 Task: Open Card Podcast Performance Review in Board Product Development to Workspace Creative Agencies and add a team member Softage.3@softage.net, a label Red, a checklist Bartending, an attachment from your onedrive, a color Red and finally, add a card description 'Develop and launch new customer acquisition strategy for emerging markets' and a comment 'This task presents an opportunity to demonstrate our creativity and innovation, thinking outside the box to find new solutions.'. Add a start date 'Jan 07, 1900' with a due date 'Jan 14, 1900'
Action: Mouse moved to (461, 147)
Screenshot: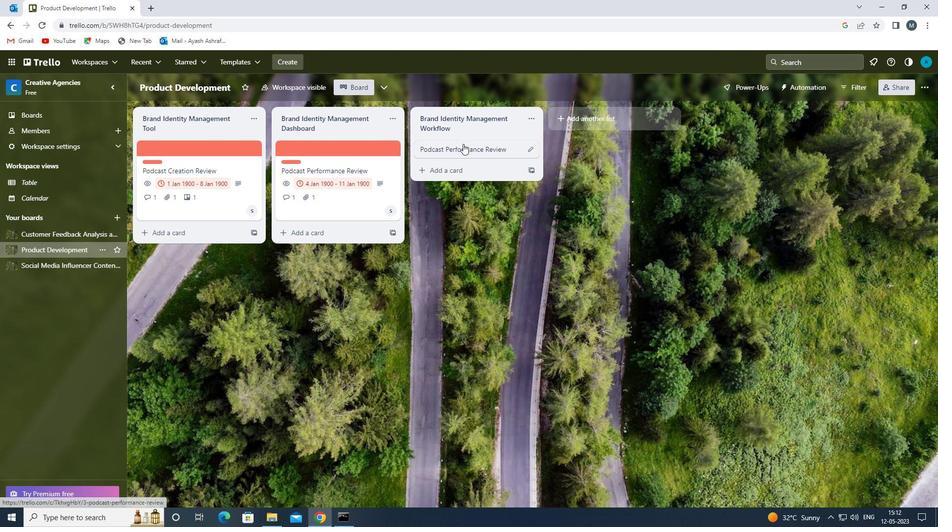 
Action: Mouse pressed left at (461, 147)
Screenshot: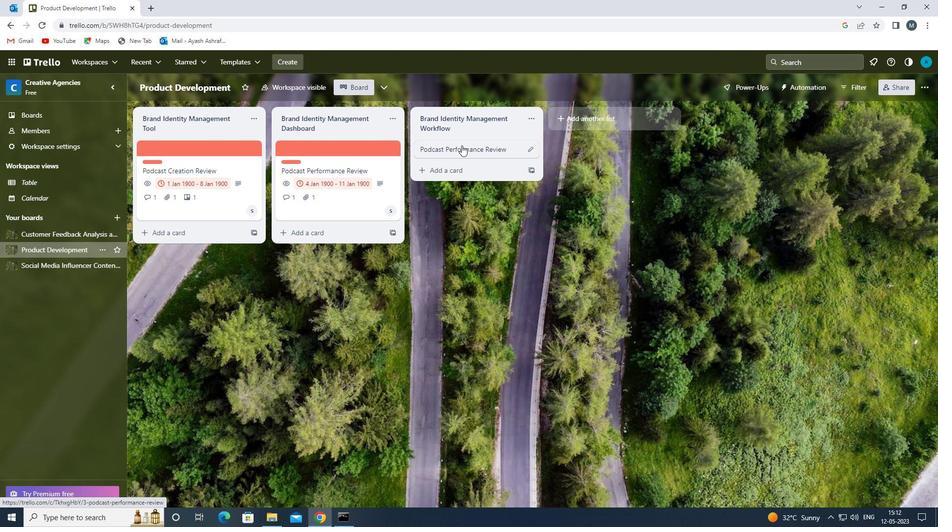 
Action: Mouse moved to (599, 171)
Screenshot: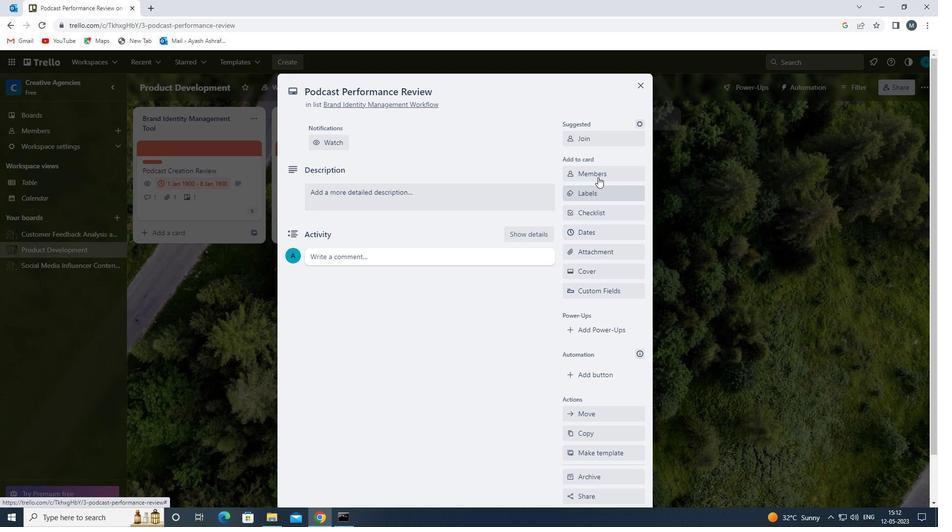 
Action: Mouse pressed left at (599, 171)
Screenshot: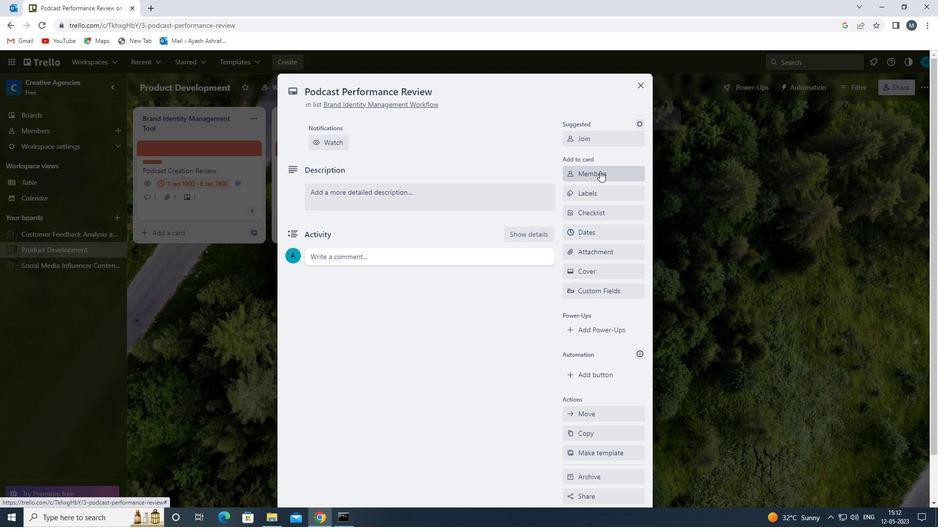 
Action: Mouse moved to (610, 221)
Screenshot: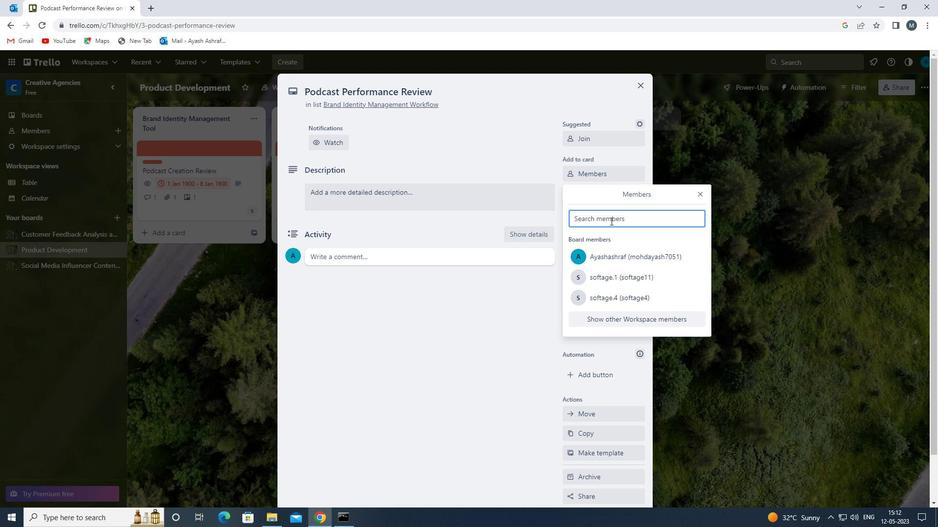 
Action: Key pressed s
Screenshot: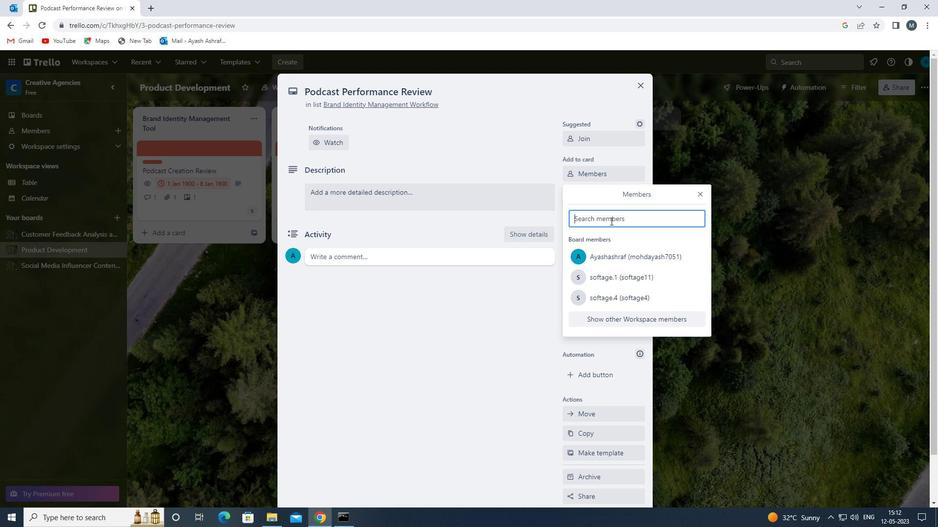 
Action: Mouse moved to (627, 341)
Screenshot: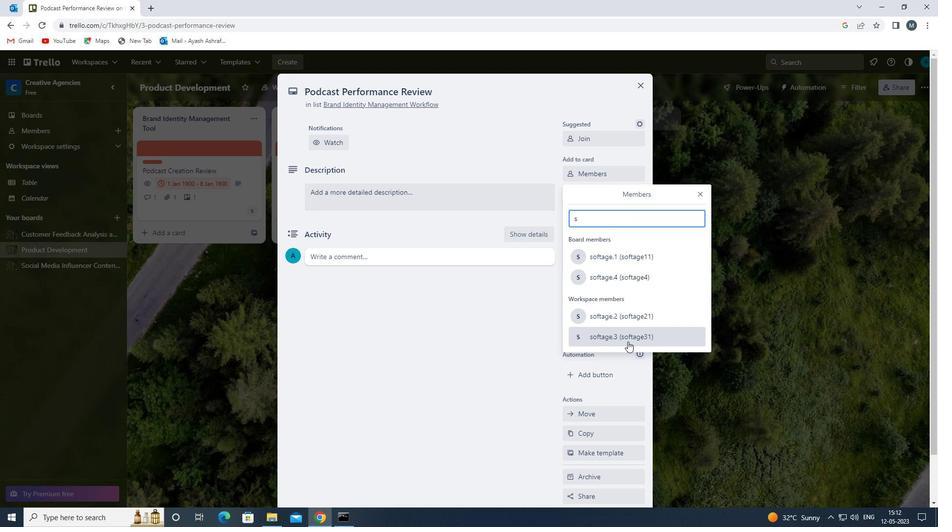 
Action: Mouse pressed left at (627, 341)
Screenshot: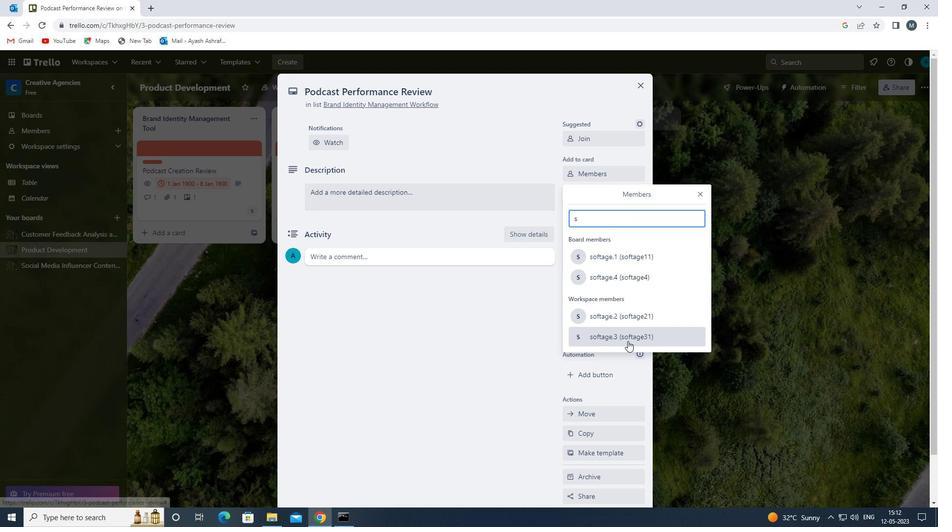 
Action: Mouse moved to (702, 194)
Screenshot: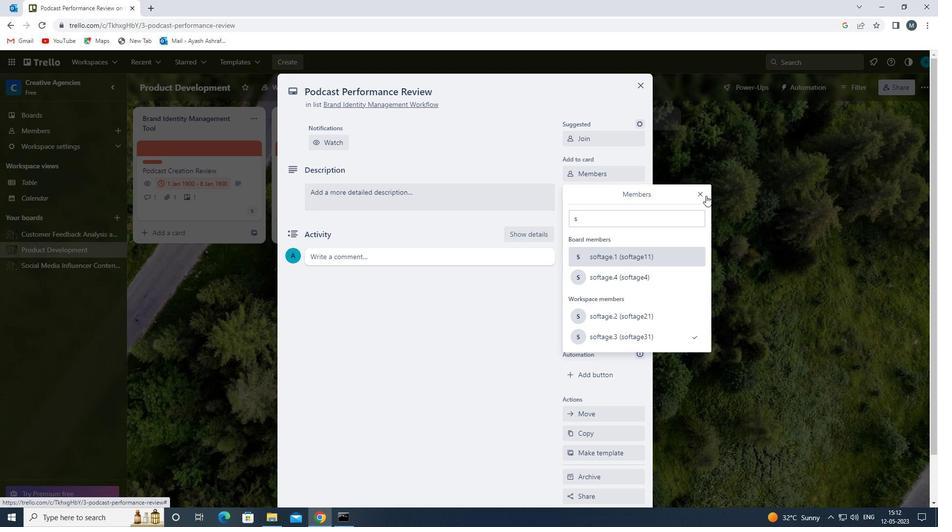 
Action: Mouse pressed left at (702, 194)
Screenshot: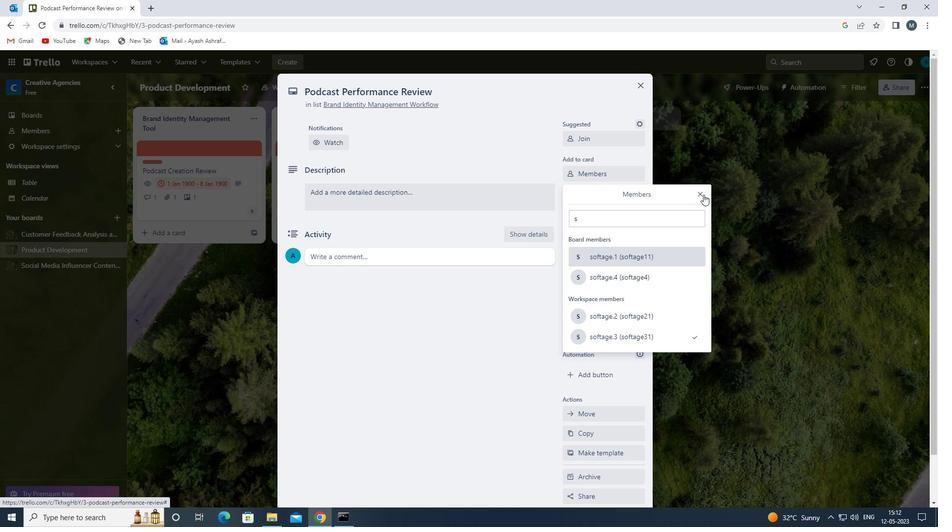 
Action: Mouse moved to (602, 193)
Screenshot: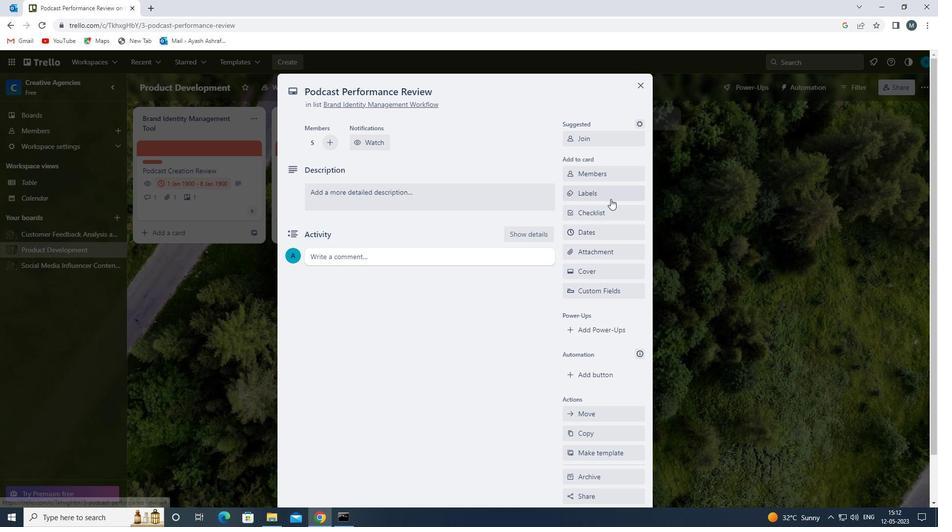 
Action: Mouse pressed left at (602, 193)
Screenshot: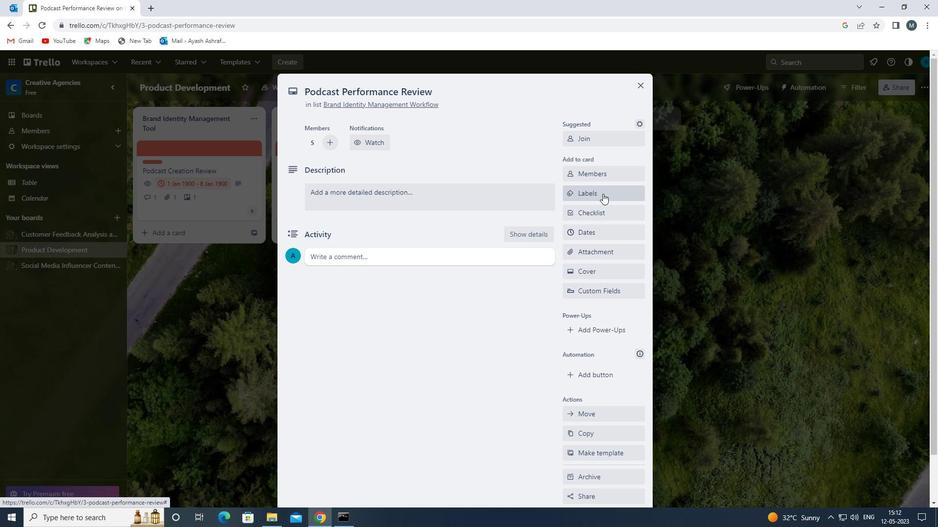 
Action: Mouse moved to (614, 328)
Screenshot: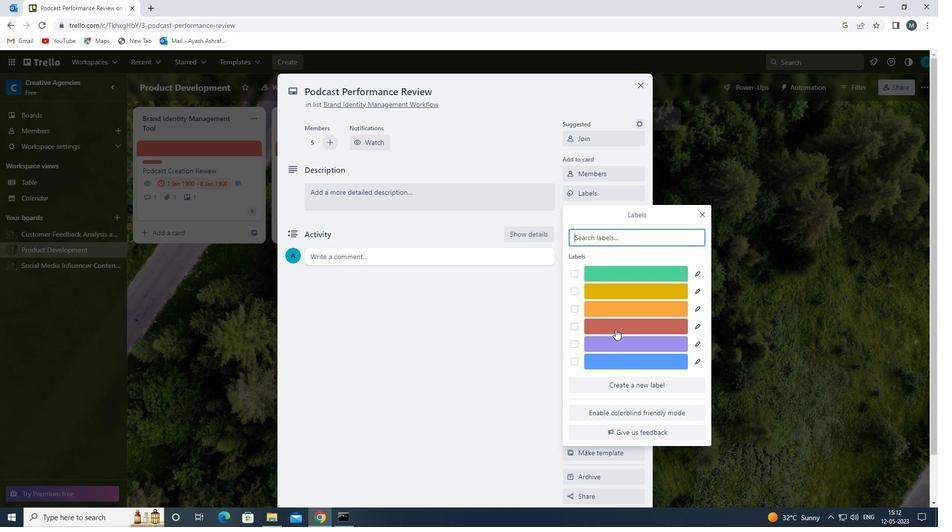 
Action: Mouse pressed left at (614, 328)
Screenshot: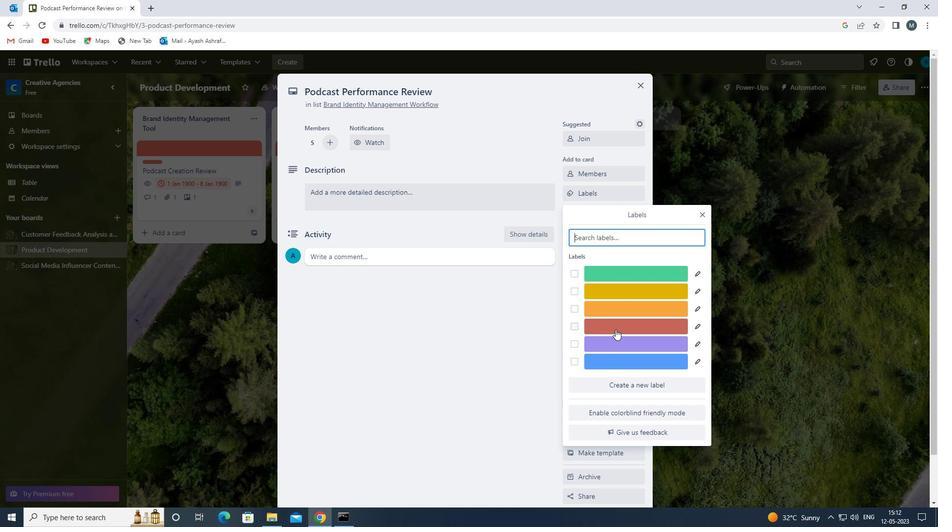 
Action: Mouse moved to (701, 216)
Screenshot: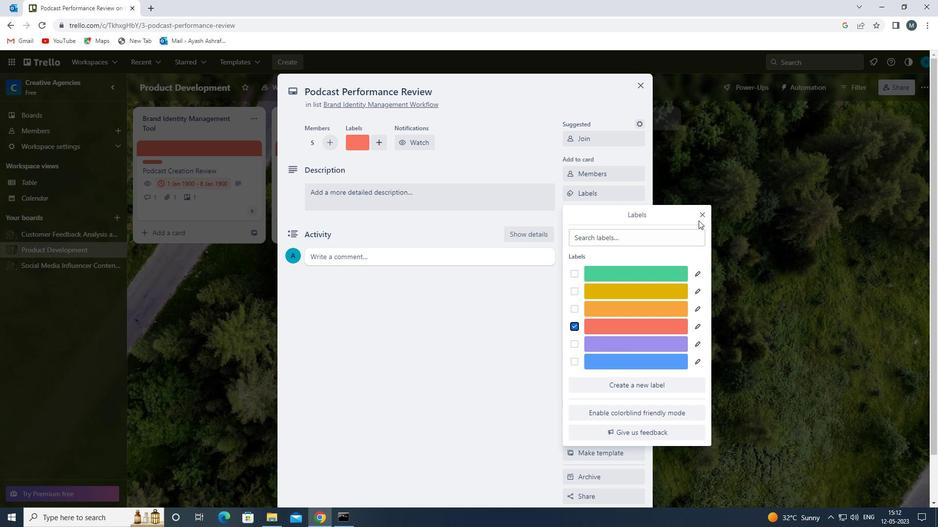 
Action: Mouse pressed left at (701, 216)
Screenshot: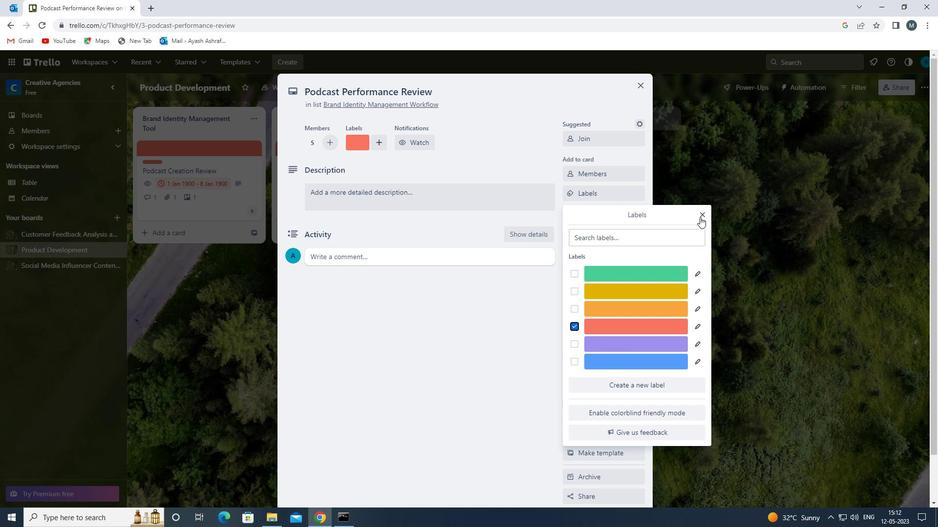 
Action: Mouse moved to (596, 214)
Screenshot: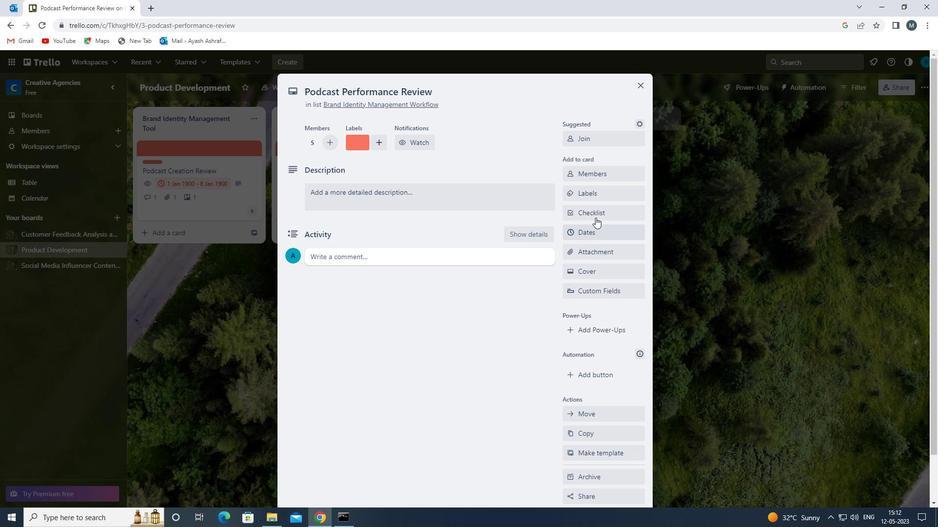 
Action: Mouse pressed left at (596, 214)
Screenshot: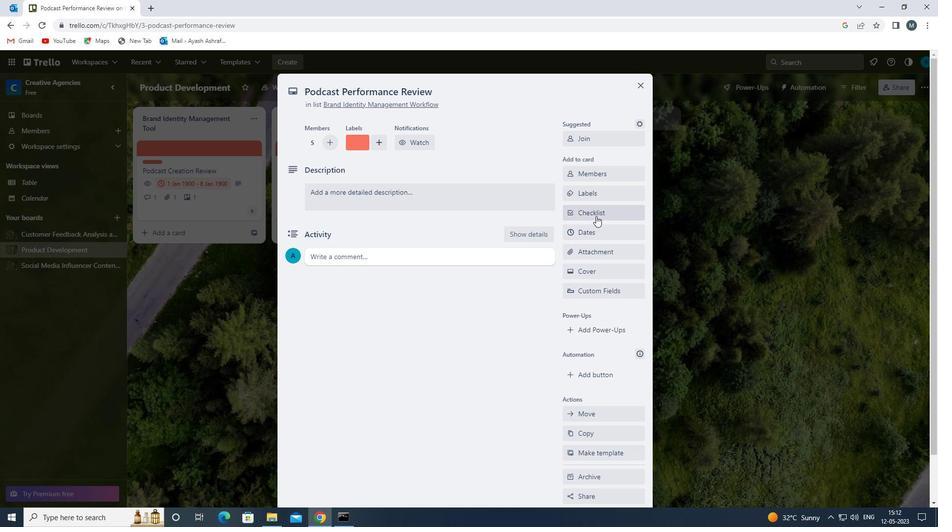 
Action: Mouse moved to (625, 285)
Screenshot: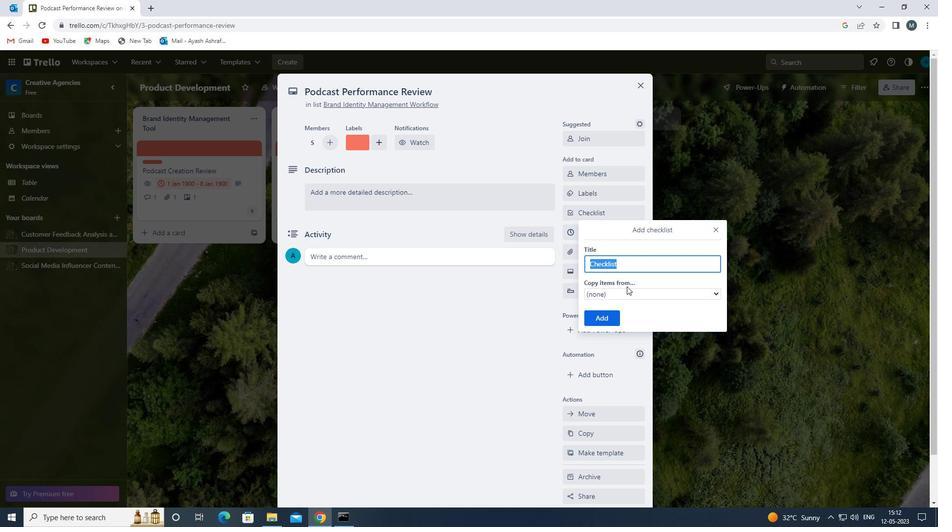 
Action: Key pressed b
Screenshot: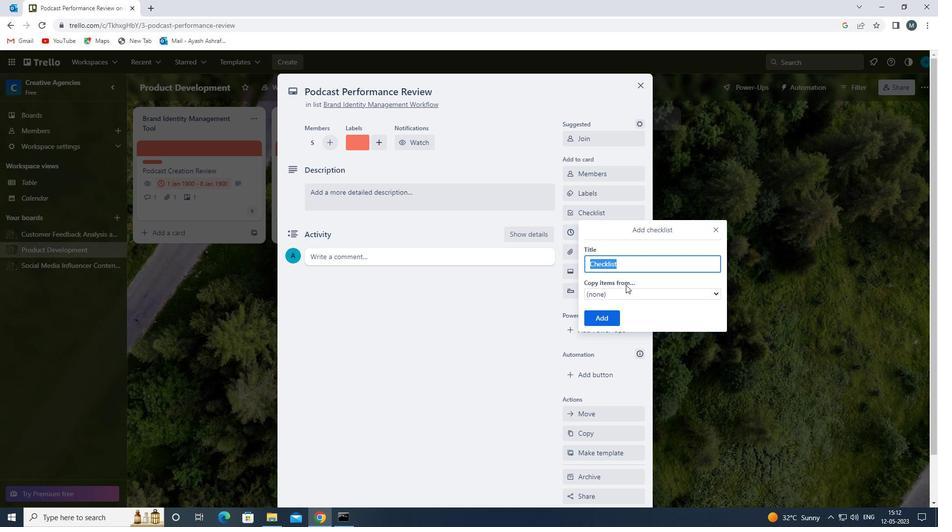 
Action: Mouse moved to (641, 304)
Screenshot: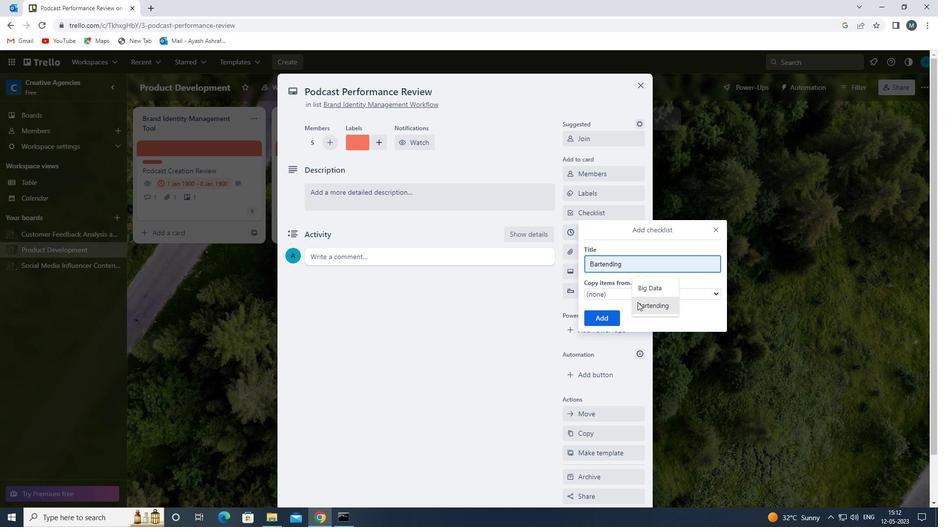 
Action: Mouse pressed left at (641, 304)
Screenshot: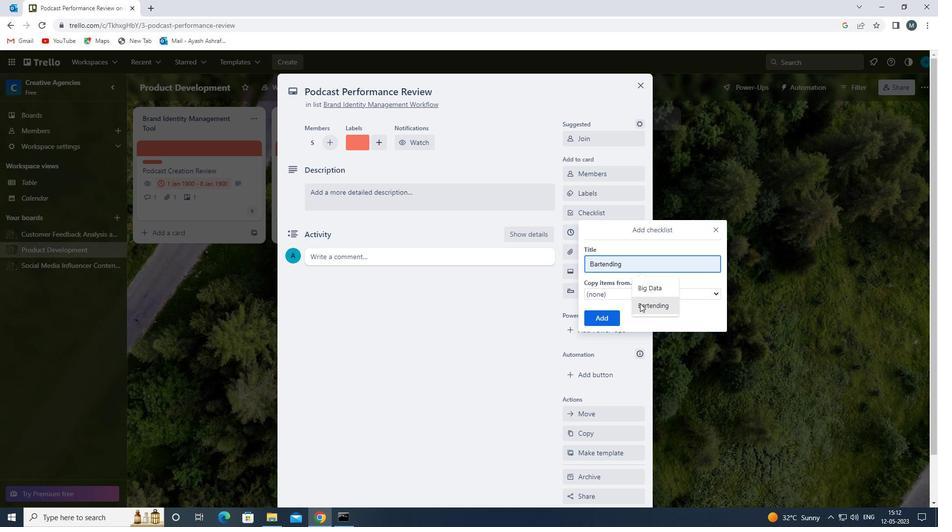 
Action: Mouse moved to (606, 317)
Screenshot: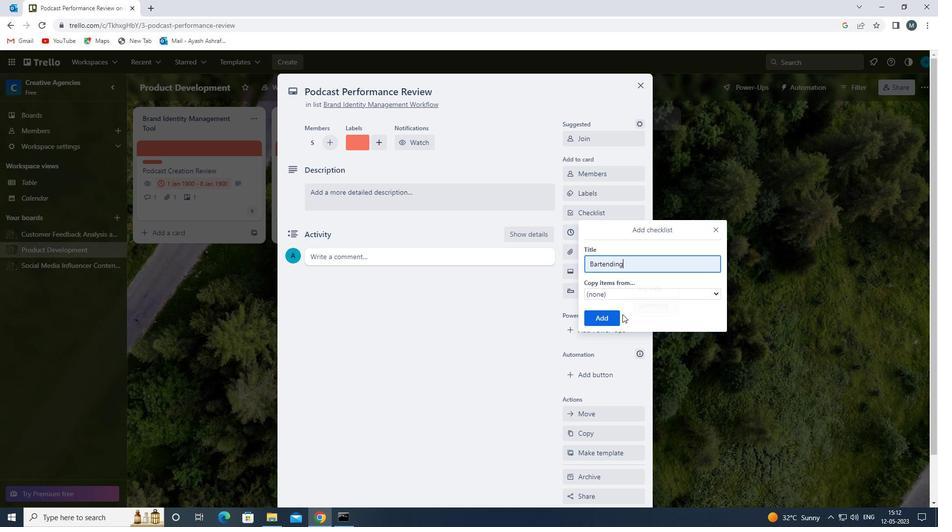 
Action: Mouse pressed left at (606, 317)
Screenshot: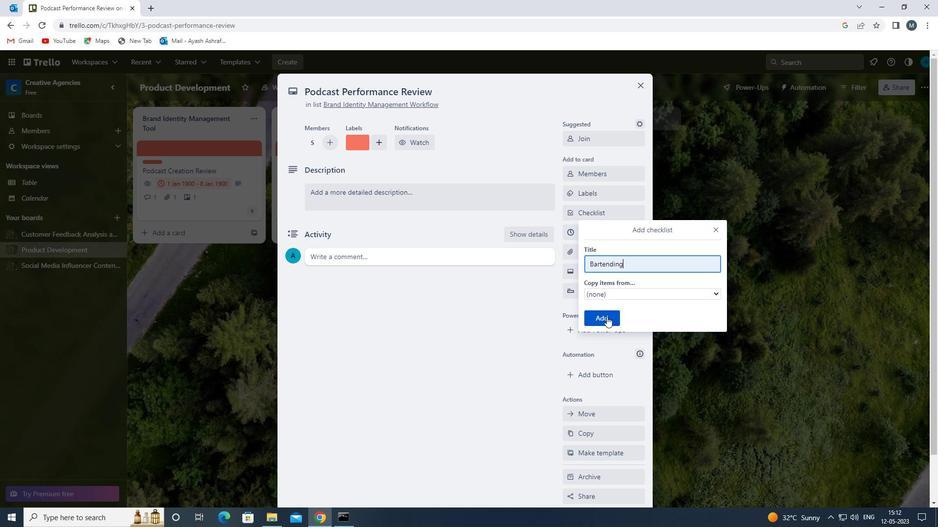 
Action: Mouse moved to (609, 256)
Screenshot: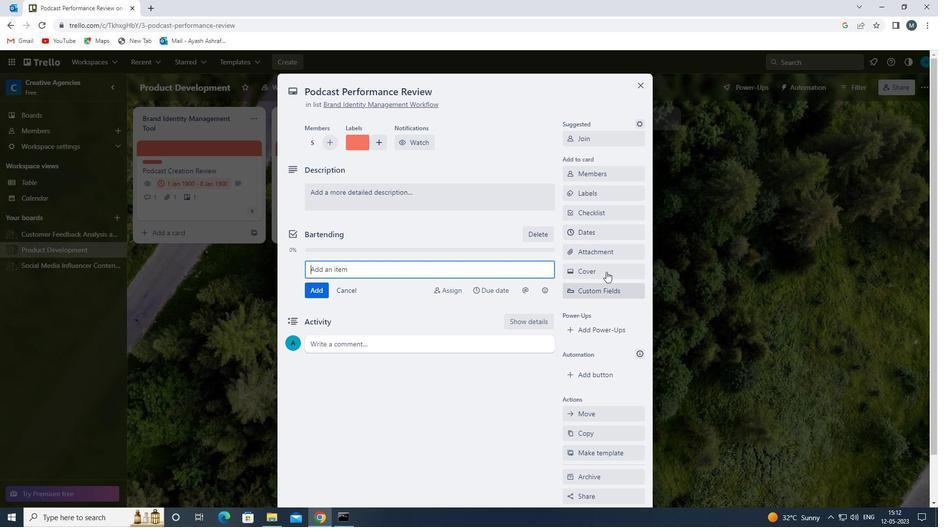 
Action: Mouse pressed left at (609, 256)
Screenshot: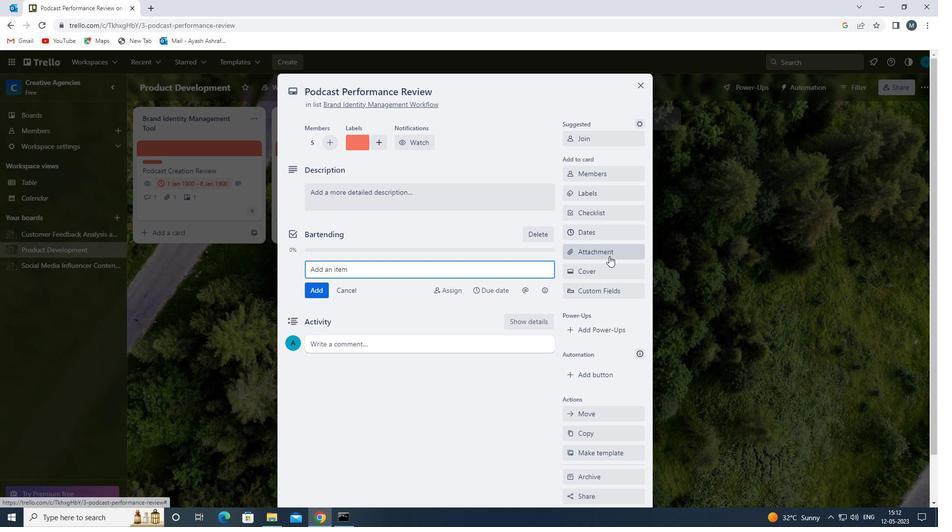 
Action: Mouse moved to (600, 371)
Screenshot: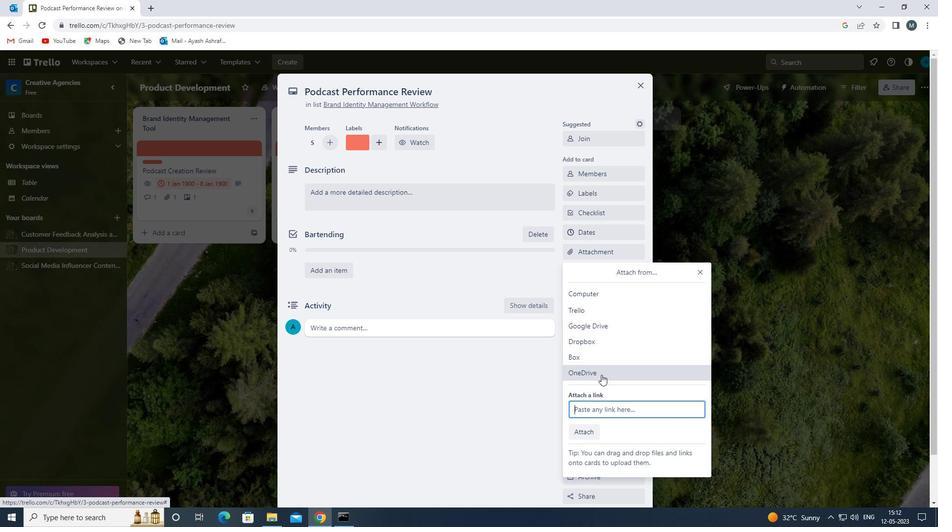 
Action: Mouse pressed left at (600, 371)
Screenshot: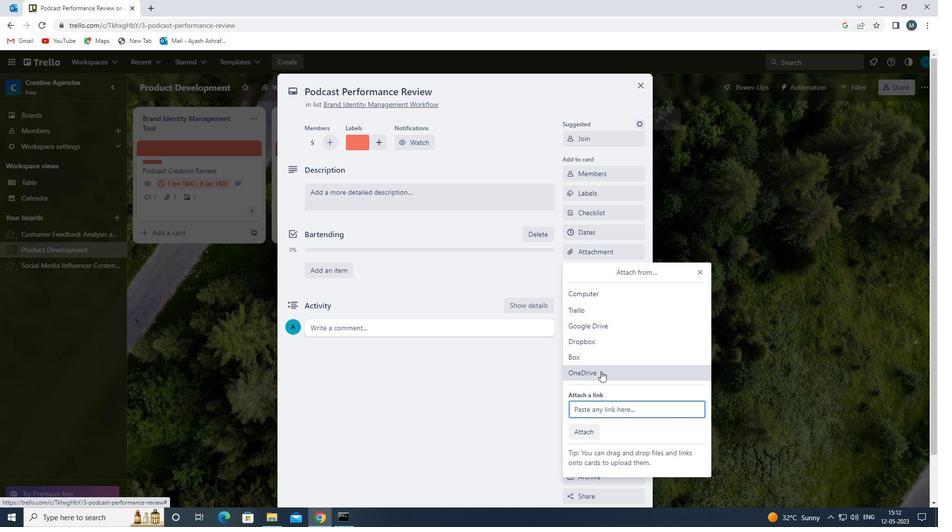 
Action: Mouse moved to (376, 196)
Screenshot: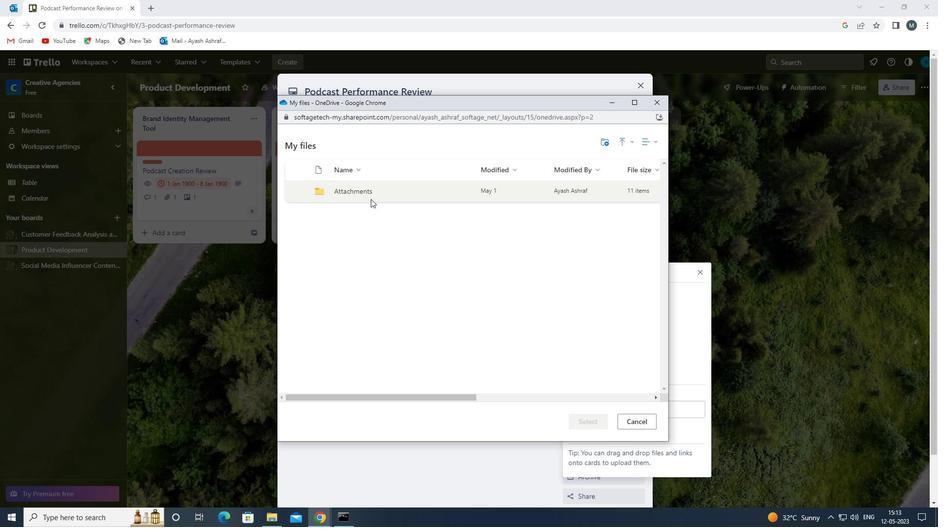 
Action: Mouse pressed left at (376, 196)
Screenshot: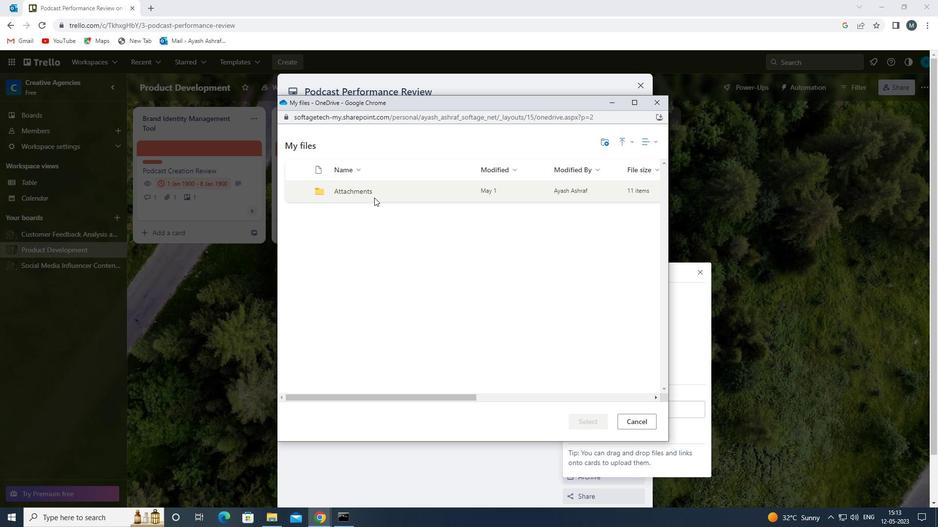 
Action: Mouse moved to (377, 196)
Screenshot: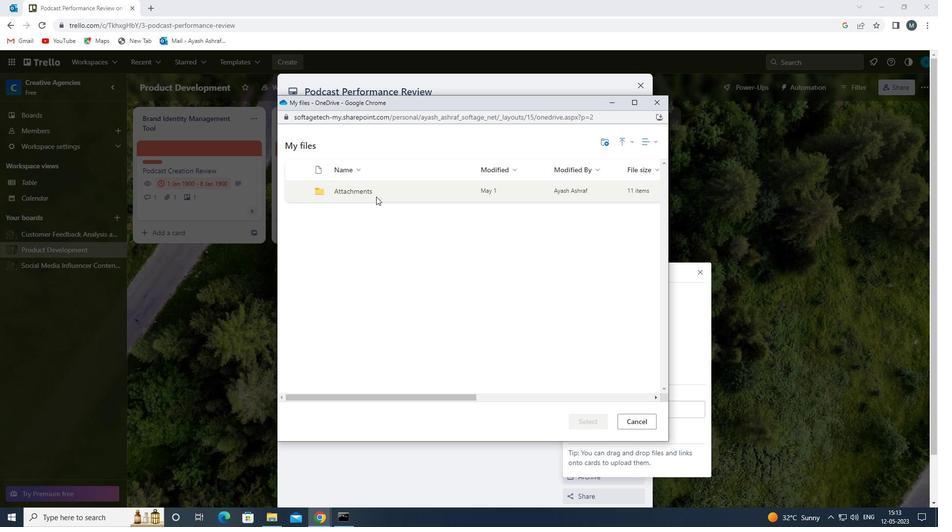 
Action: Mouse pressed left at (377, 196)
Screenshot: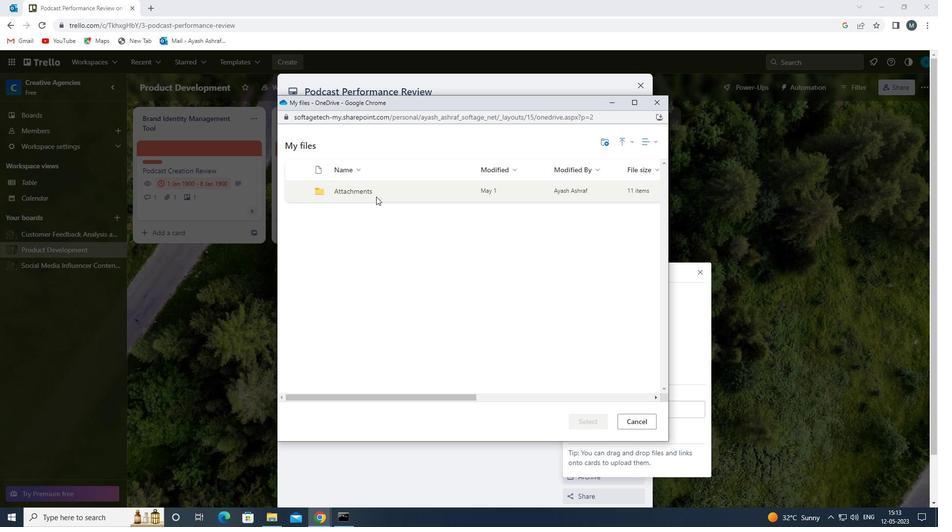 
Action: Mouse moved to (425, 275)
Screenshot: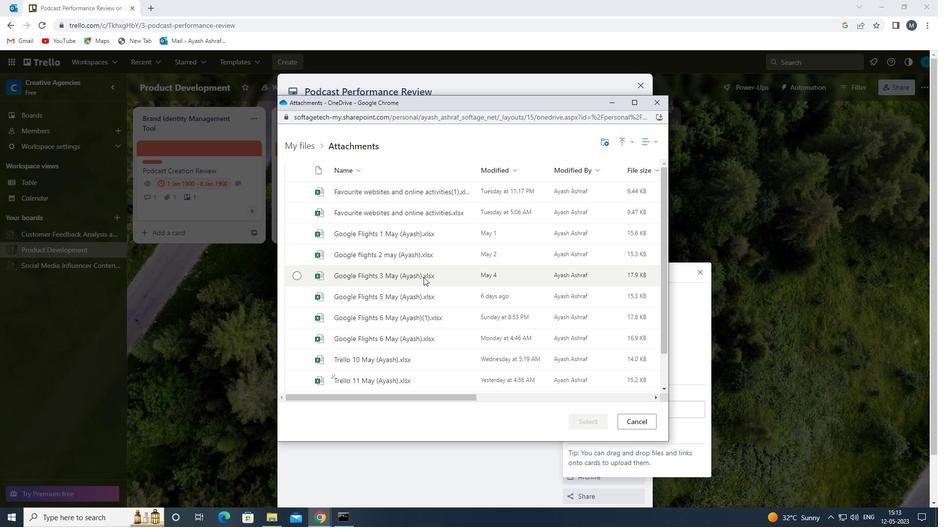 
Action: Mouse pressed left at (425, 275)
Screenshot: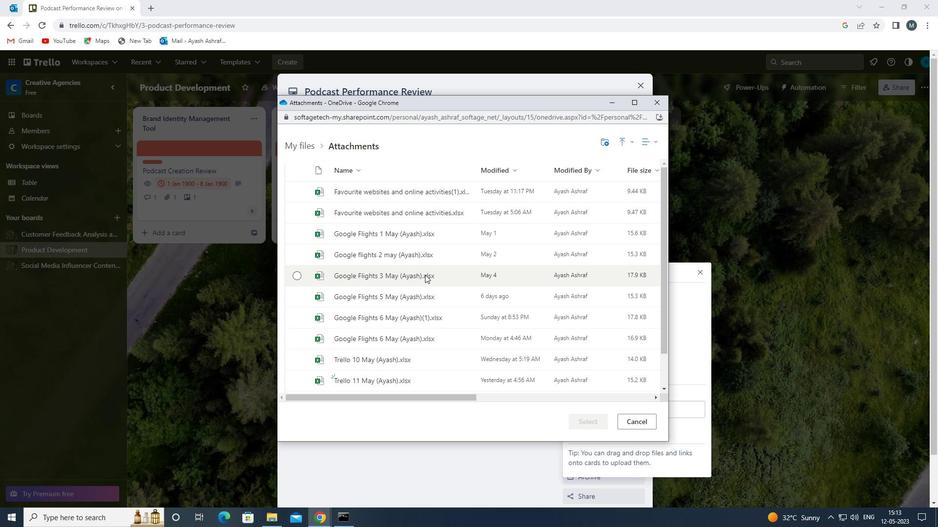 
Action: Mouse moved to (593, 418)
Screenshot: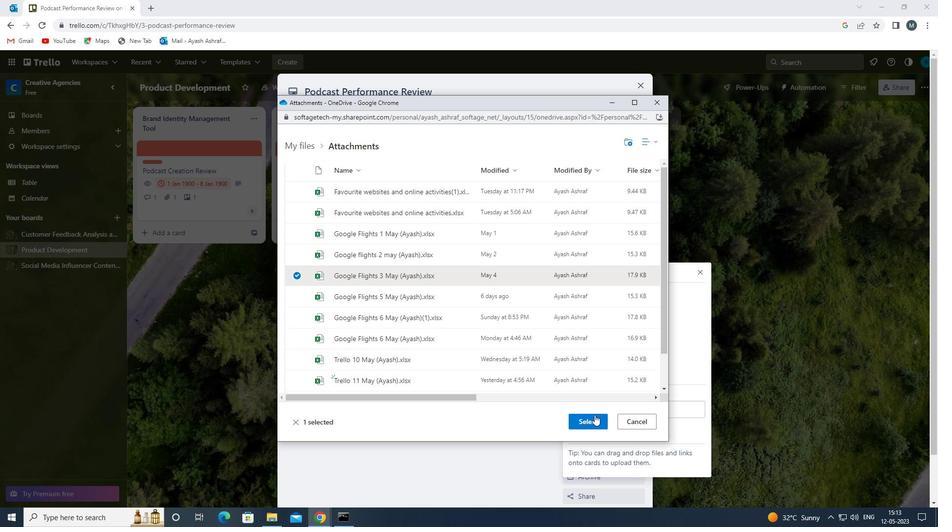 
Action: Mouse pressed left at (593, 418)
Screenshot: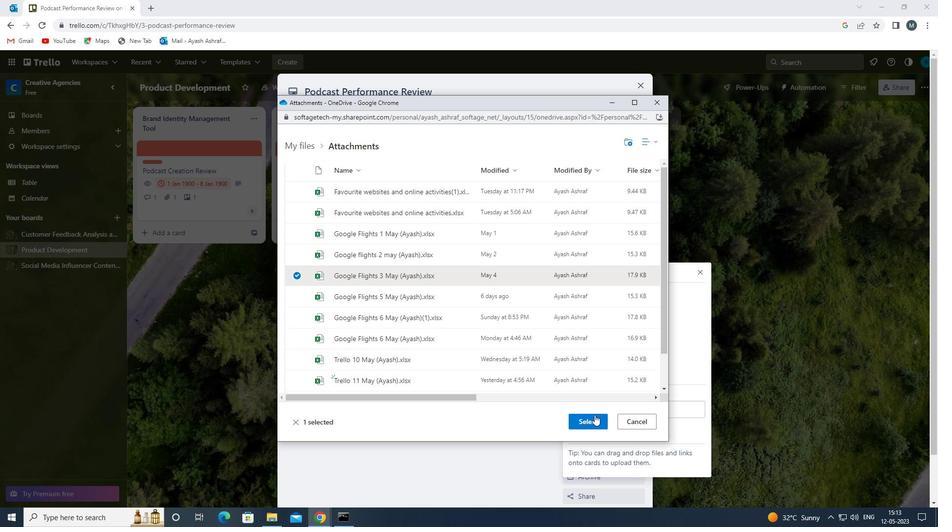 
Action: Mouse moved to (596, 269)
Screenshot: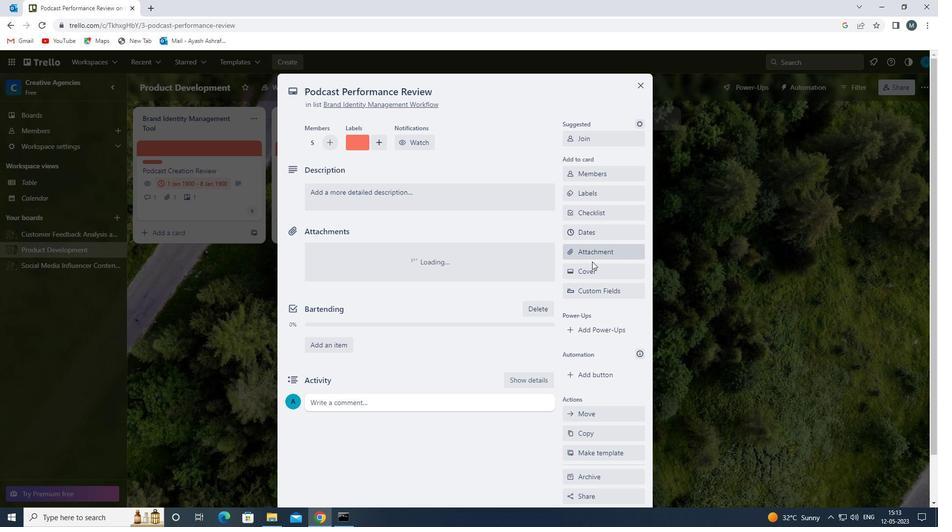 
Action: Mouse pressed left at (596, 269)
Screenshot: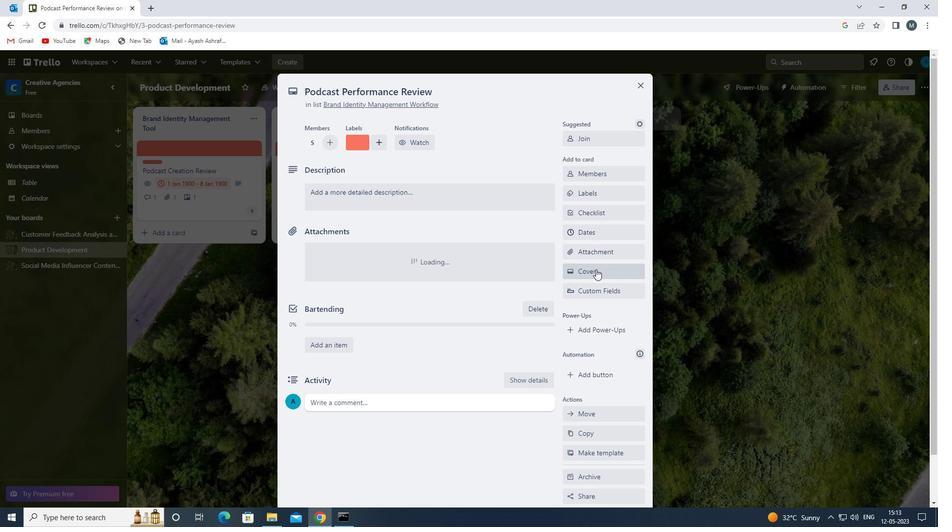
Action: Mouse moved to (671, 312)
Screenshot: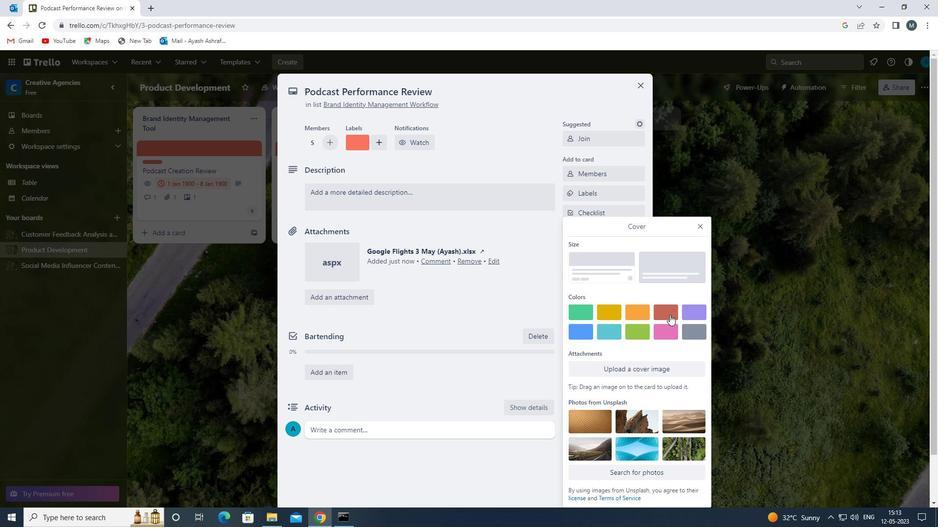 
Action: Mouse pressed left at (671, 312)
Screenshot: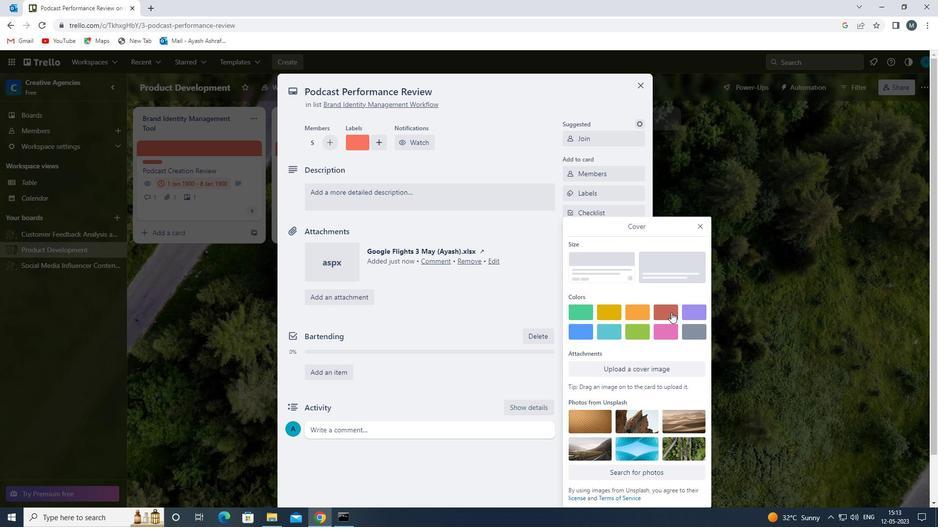 
Action: Mouse moved to (702, 208)
Screenshot: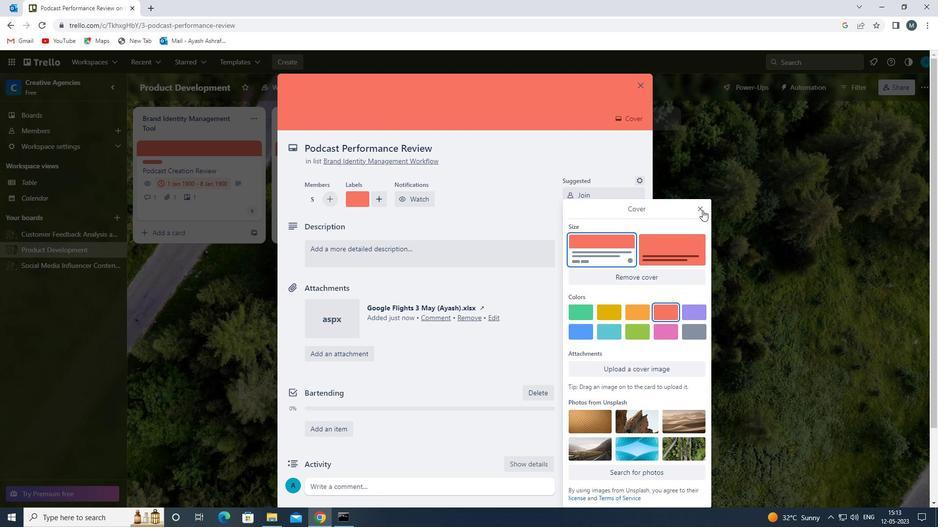 
Action: Mouse pressed left at (702, 208)
Screenshot: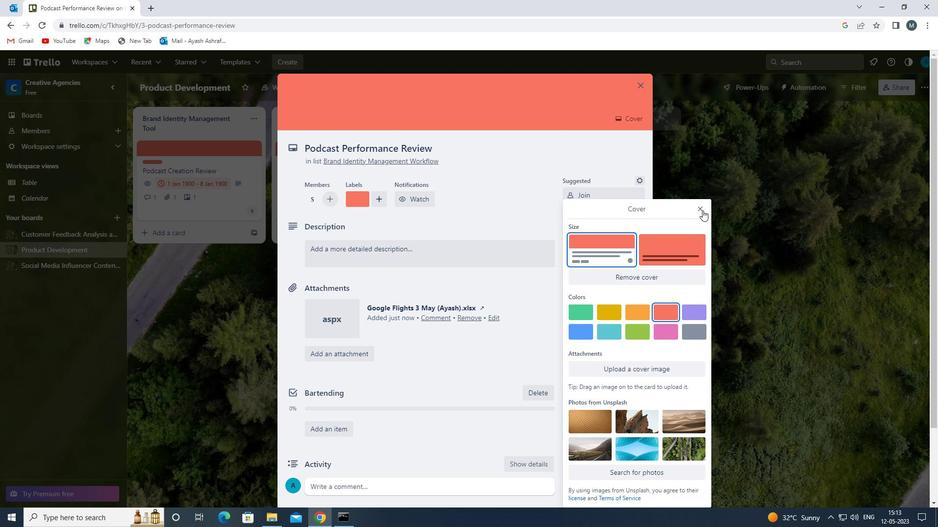 
Action: Mouse moved to (335, 248)
Screenshot: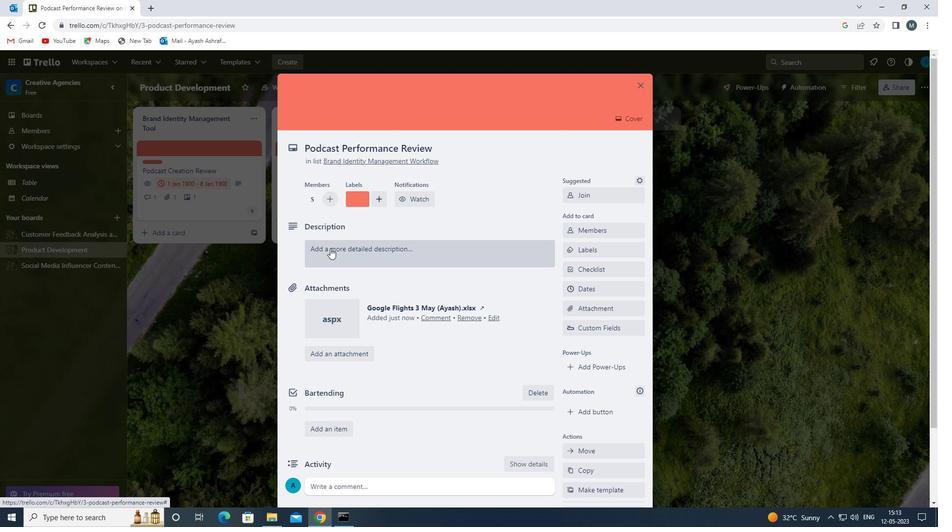 
Action: Mouse pressed left at (335, 248)
Screenshot: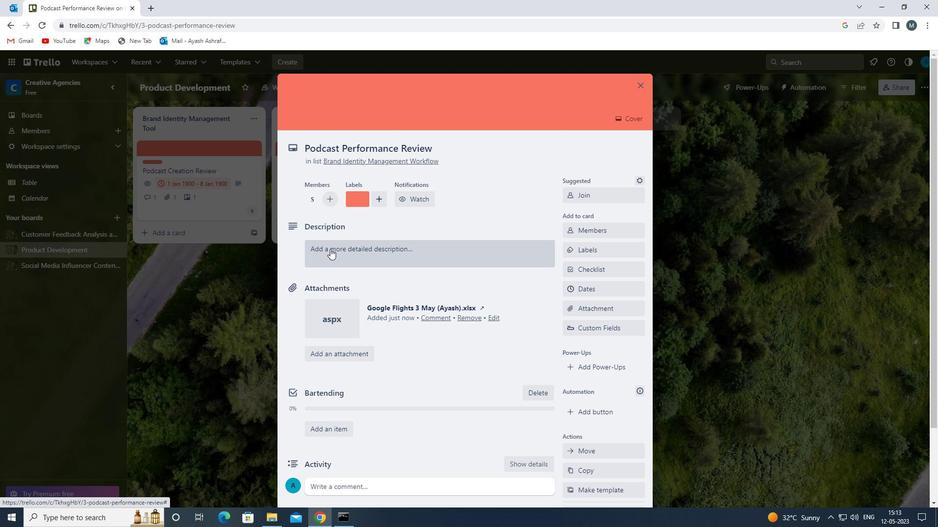 
Action: Mouse moved to (357, 281)
Screenshot: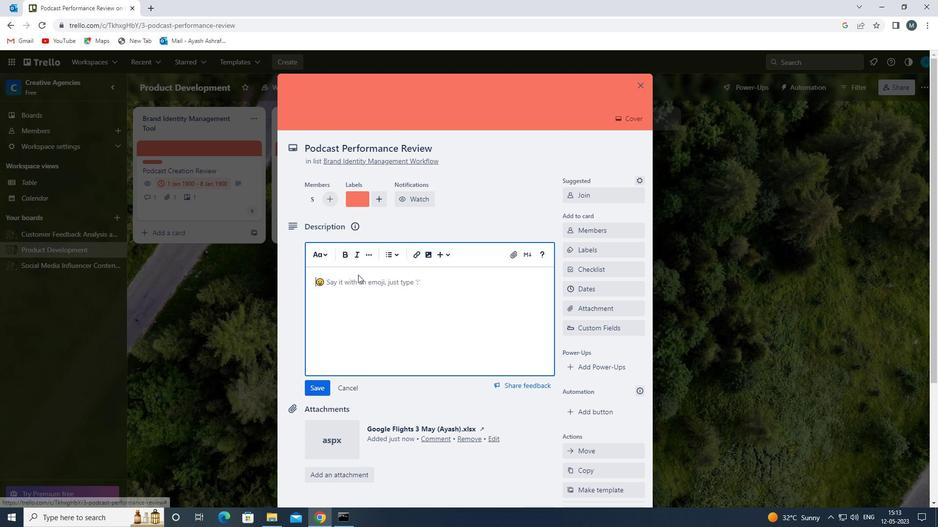 
Action: Mouse pressed left at (357, 281)
Screenshot: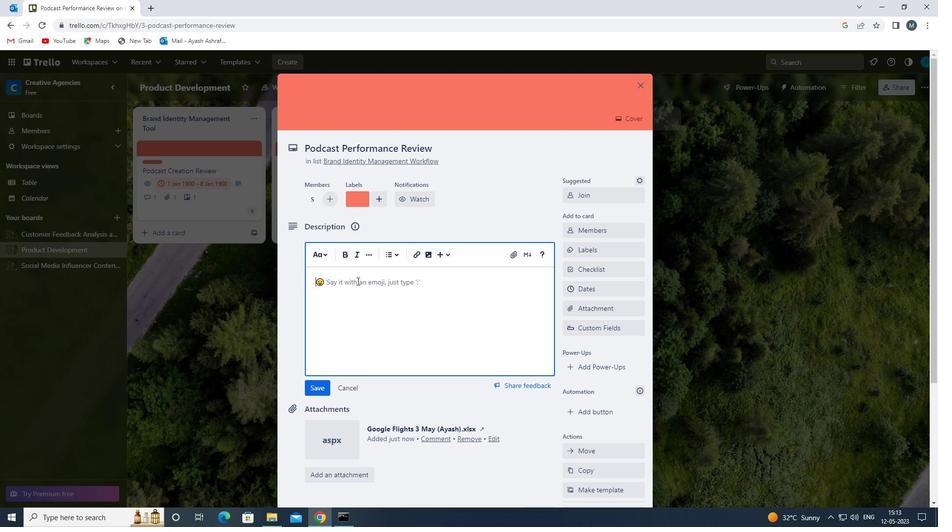 
Action: Mouse moved to (356, 281)
Screenshot: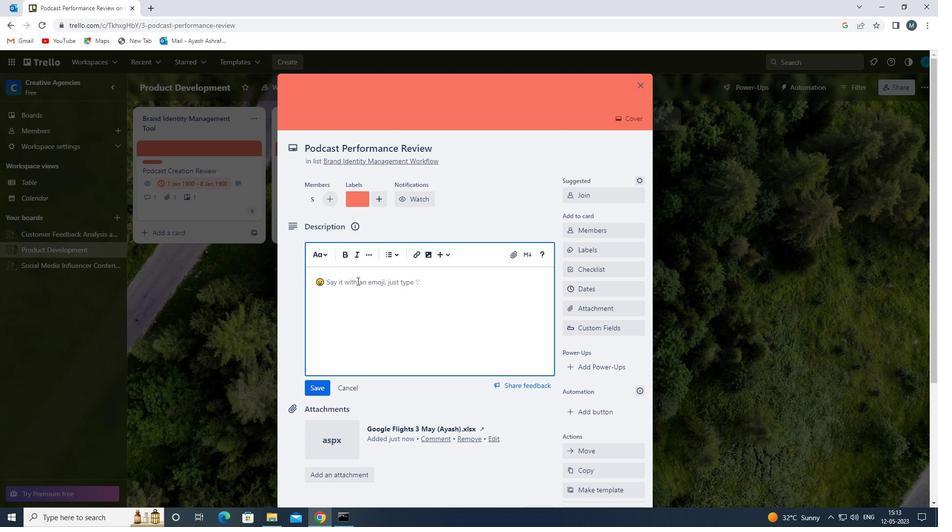 
Action: Key pressed <Key.shift>DEVELOP<Key.space>AND<Key.space>LAUCH<Key.space>NEW<Key.space>CUSTOMER<Key.space>ACQUISITION<Key.space>
Screenshot: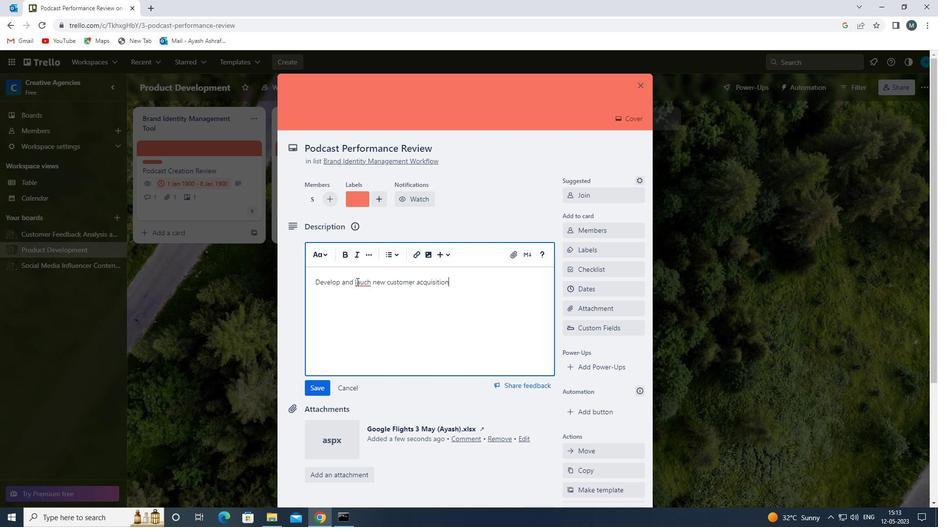 
Action: Mouse moved to (362, 282)
Screenshot: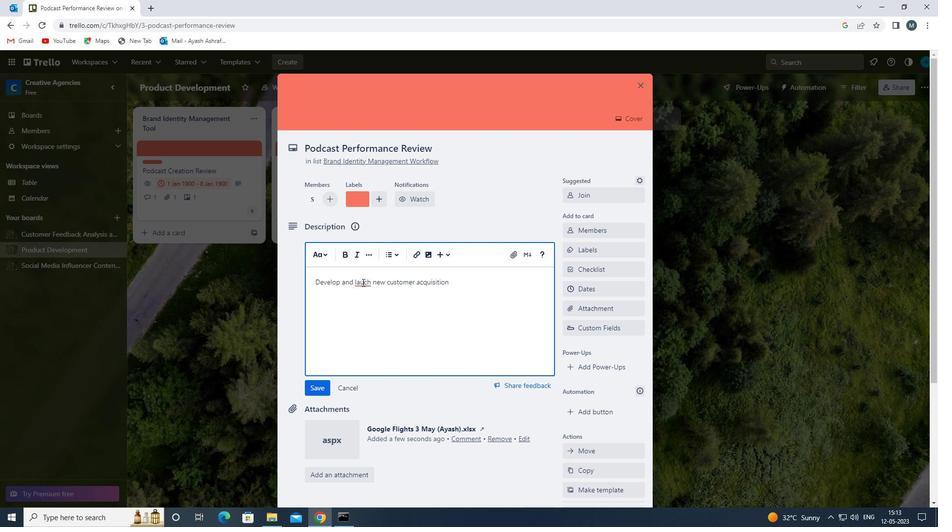 
Action: Mouse pressed left at (362, 282)
Screenshot: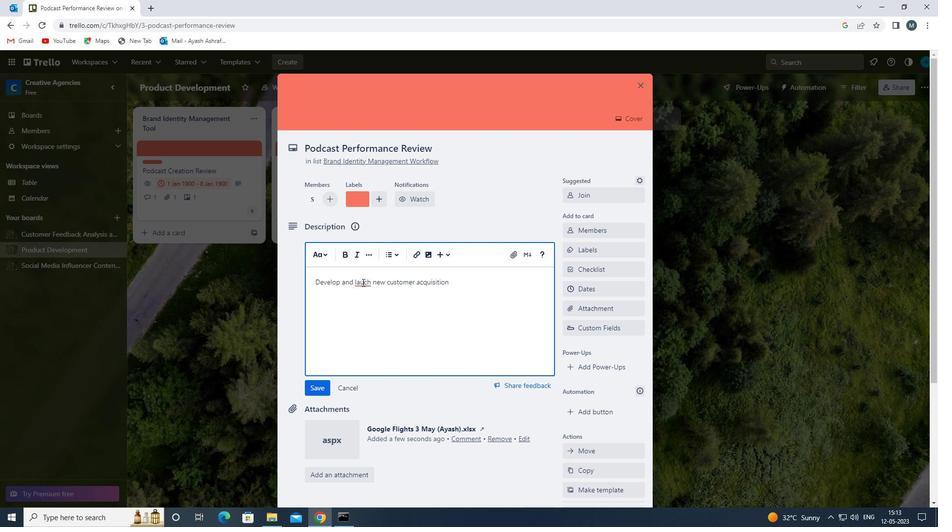 
Action: Mouse moved to (366, 293)
Screenshot: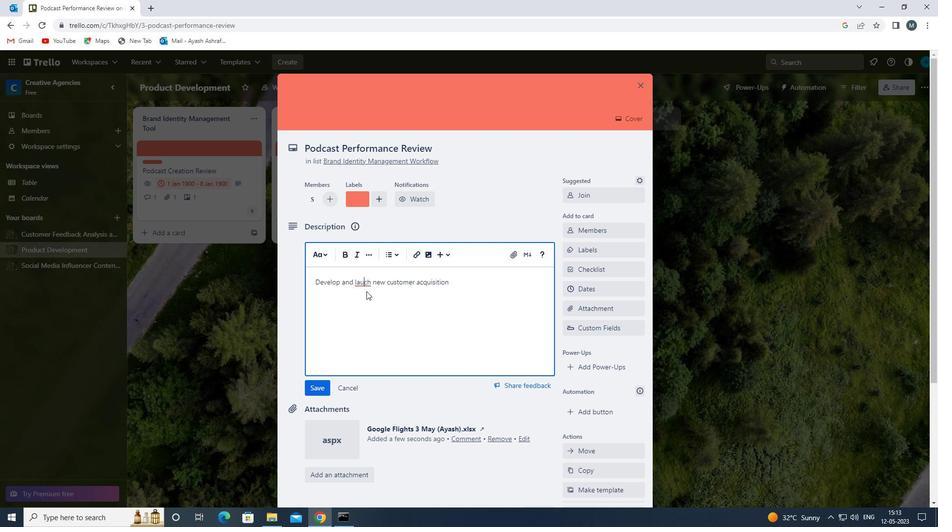 
Action: Key pressed N
Screenshot: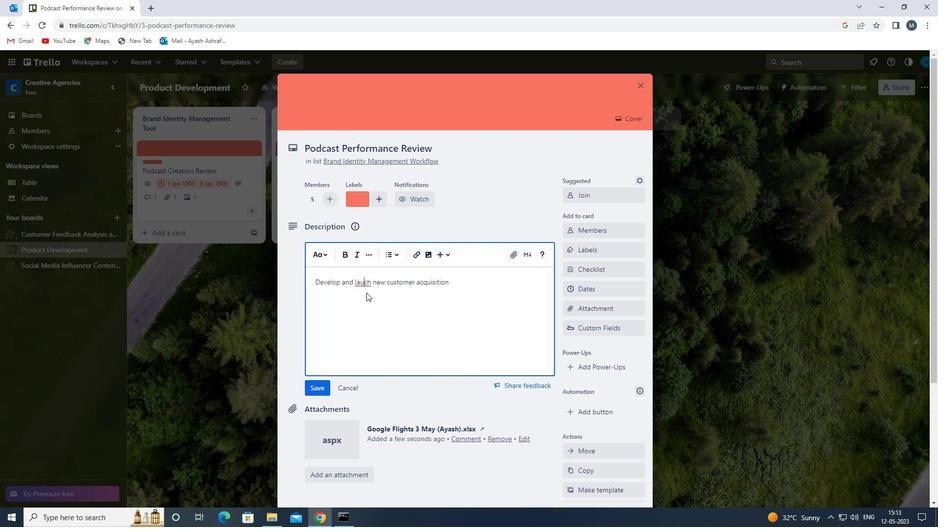 
Action: Mouse moved to (467, 282)
Screenshot: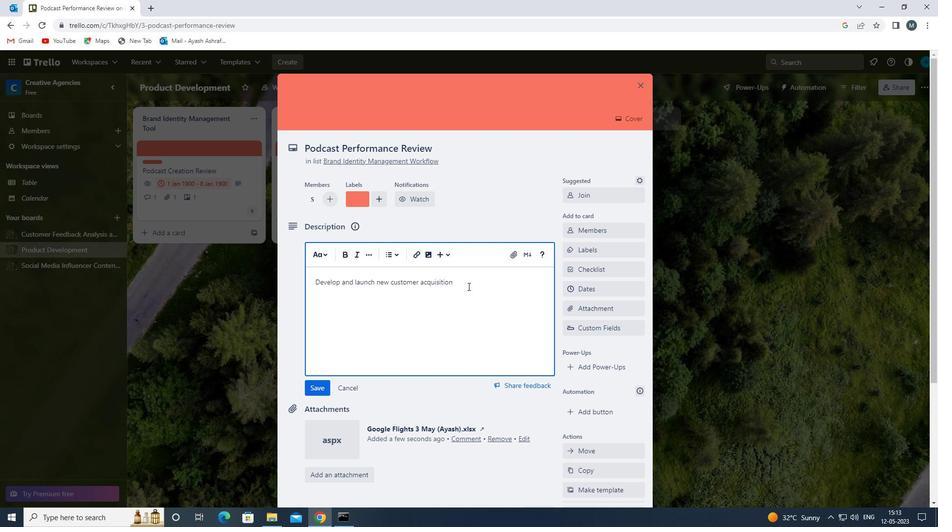 
Action: Mouse pressed left at (467, 282)
Screenshot: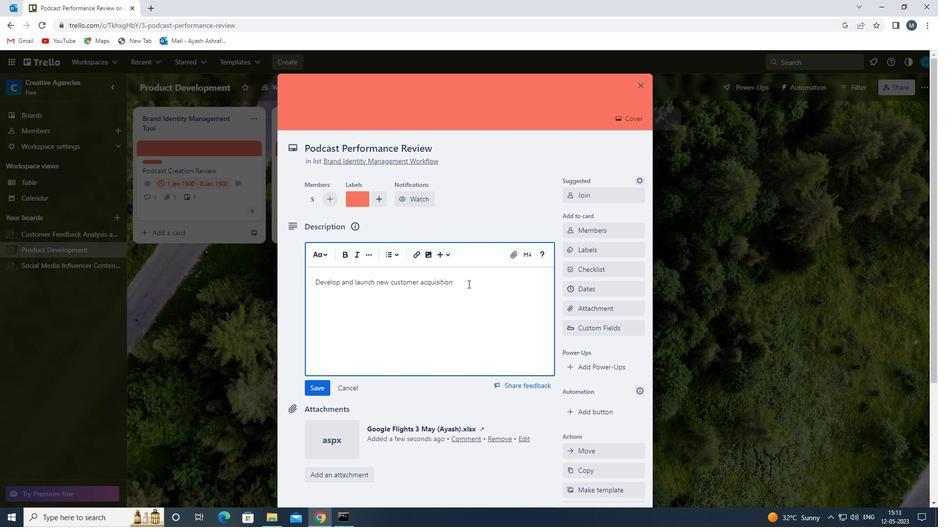 
Action: Mouse moved to (467, 282)
Screenshot: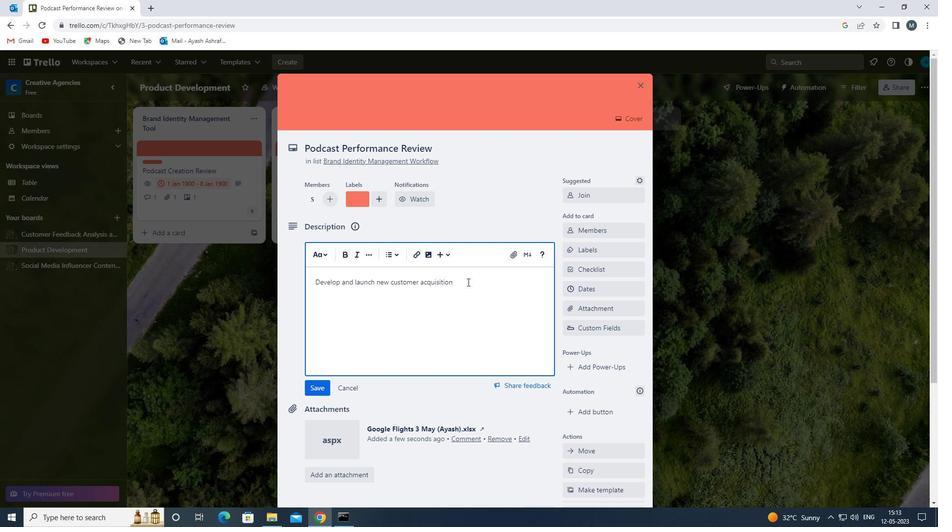 
Action: Key pressed STRATEGY<Key.space>FOR<Key.space>EMERGING<Key.space>MARKETS<Key.space>AND<Key.space><Key.backspace><Key.backspace><Key.backspace><Key.backspace><Key.backspace>
Screenshot: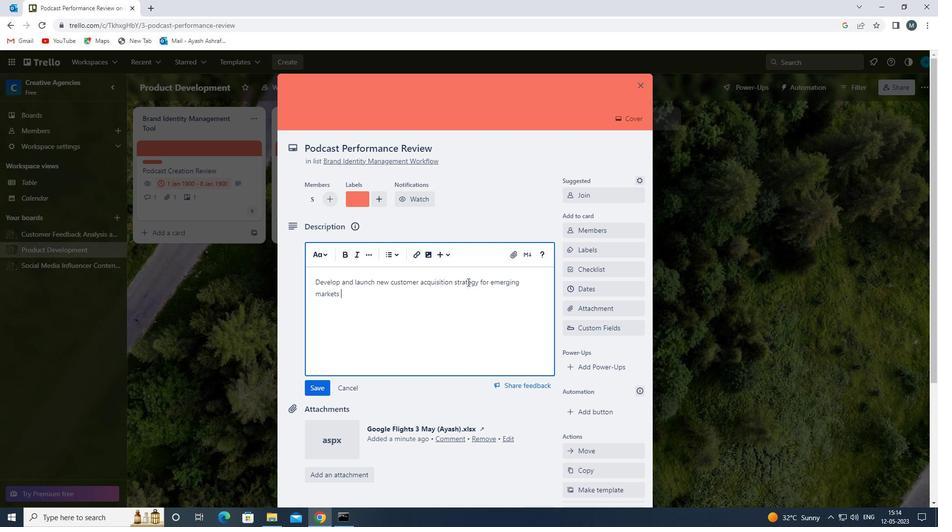 
Action: Mouse moved to (319, 387)
Screenshot: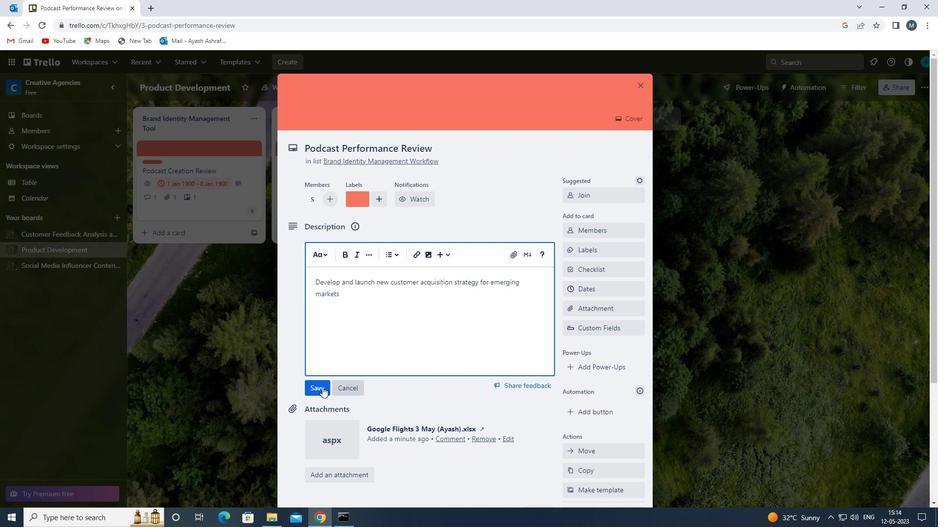 
Action: Mouse pressed left at (319, 387)
Screenshot: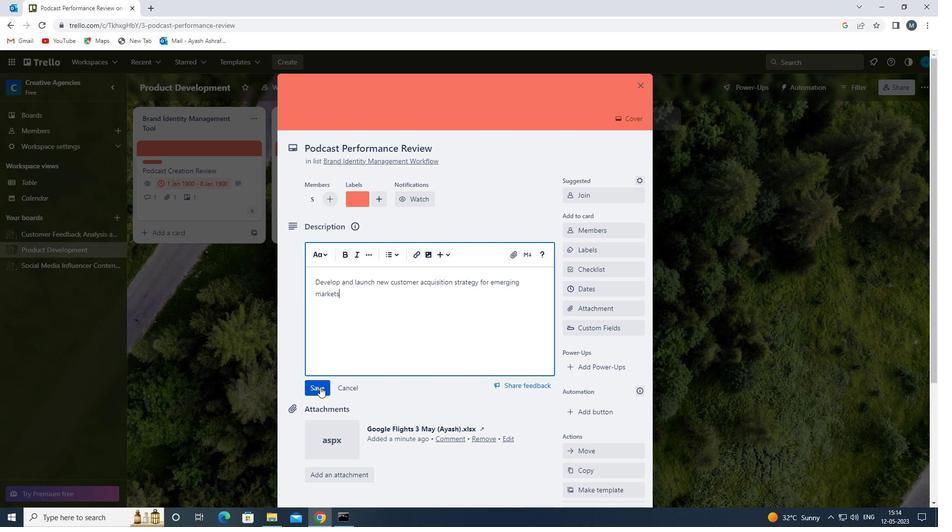 
Action: Mouse moved to (411, 354)
Screenshot: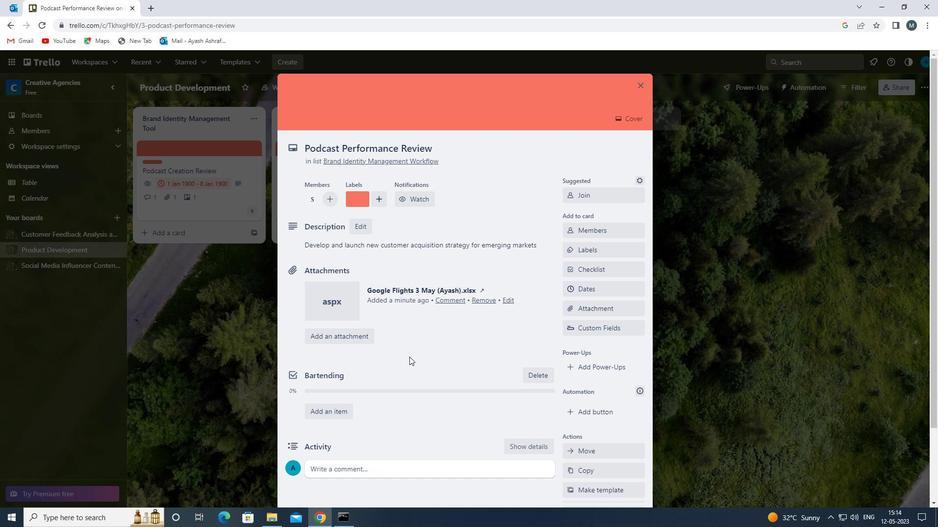 
Action: Mouse scrolled (411, 353) with delta (0, 0)
Screenshot: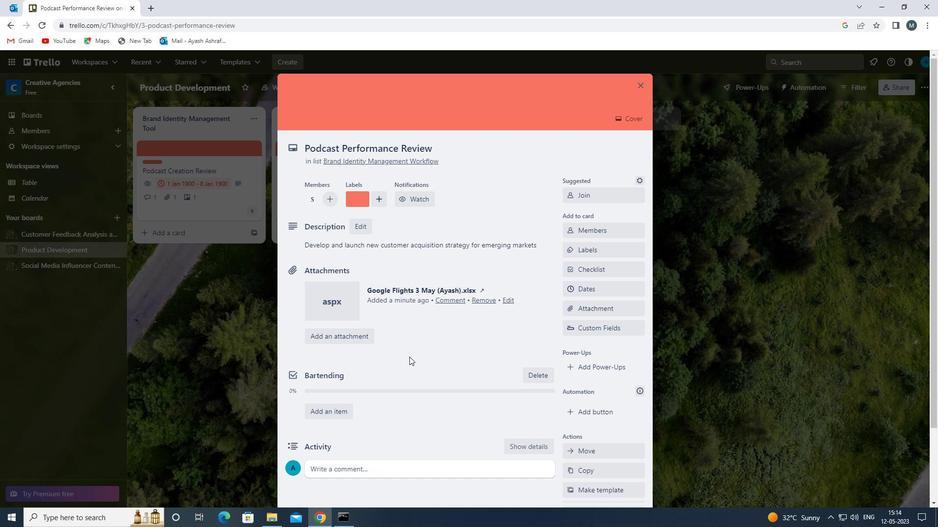 
Action: Mouse moved to (405, 359)
Screenshot: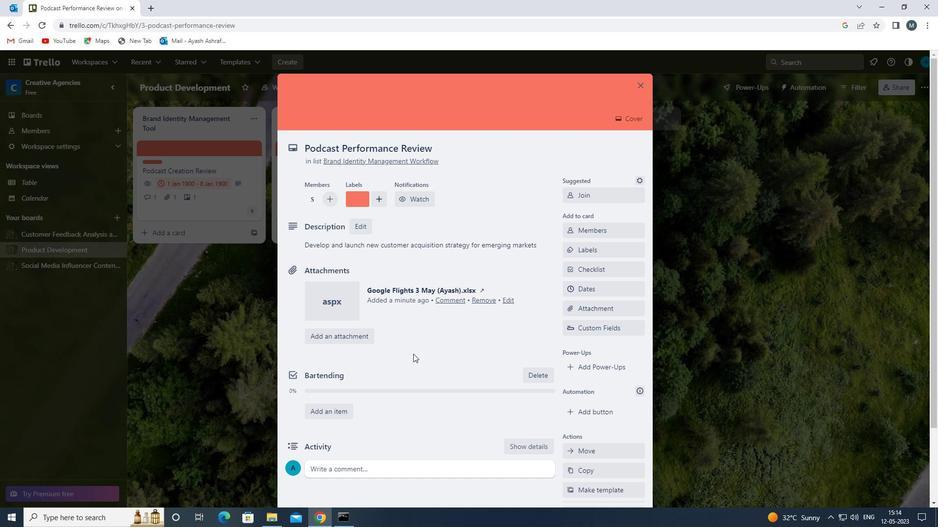 
Action: Mouse scrolled (405, 359) with delta (0, 0)
Screenshot: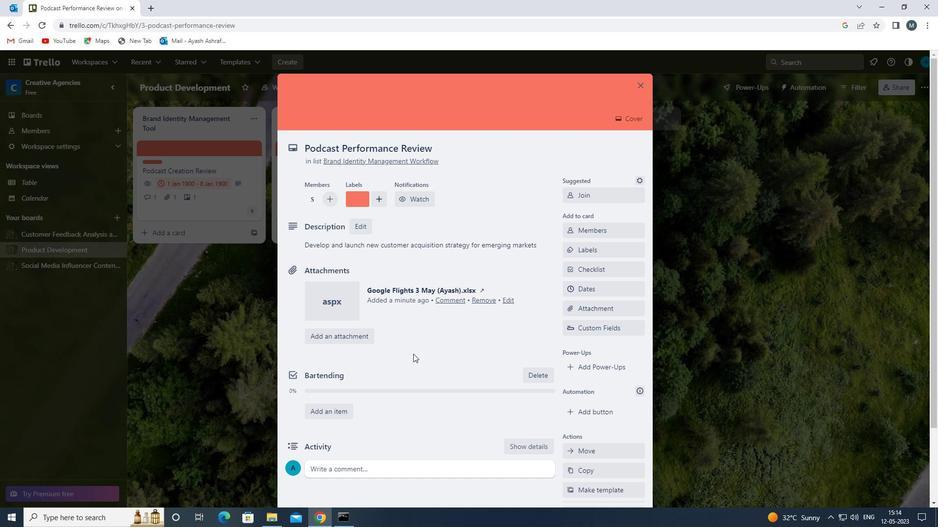 
Action: Mouse moved to (388, 385)
Screenshot: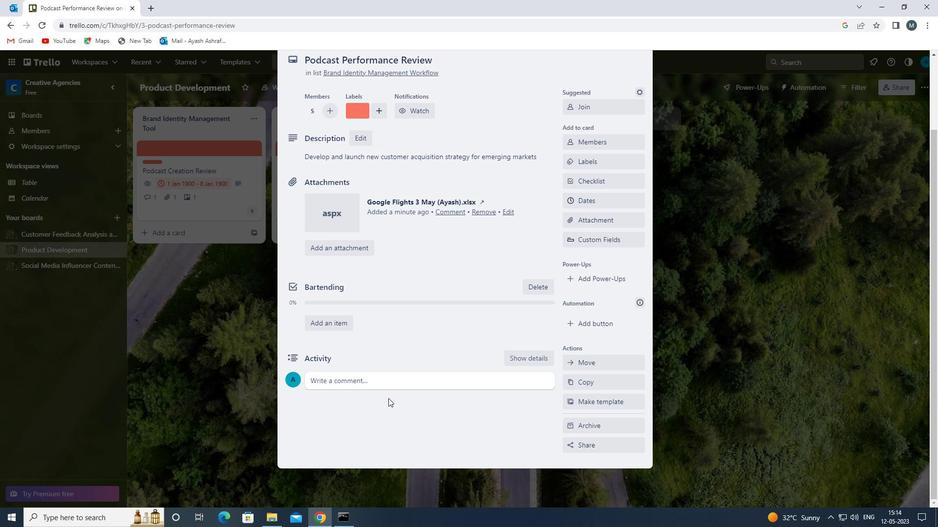 
Action: Mouse pressed left at (388, 385)
Screenshot: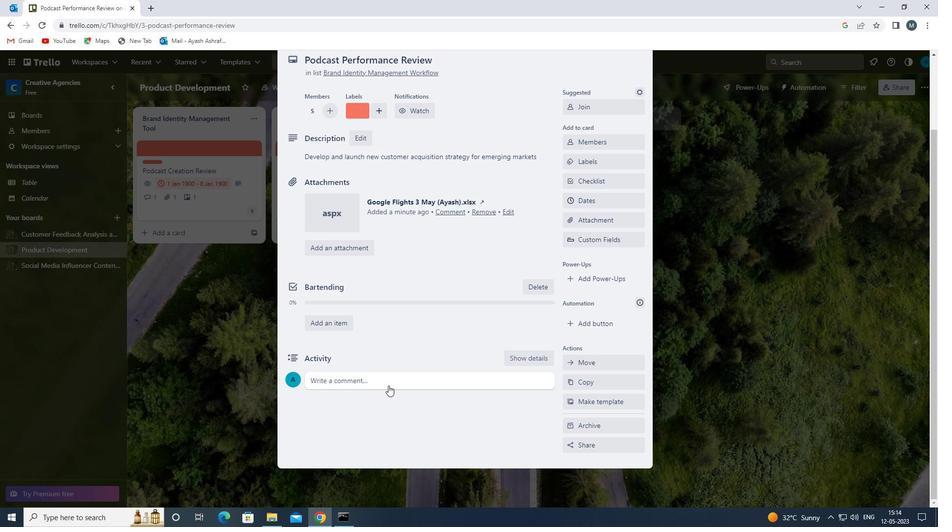 
Action: Mouse moved to (385, 411)
Screenshot: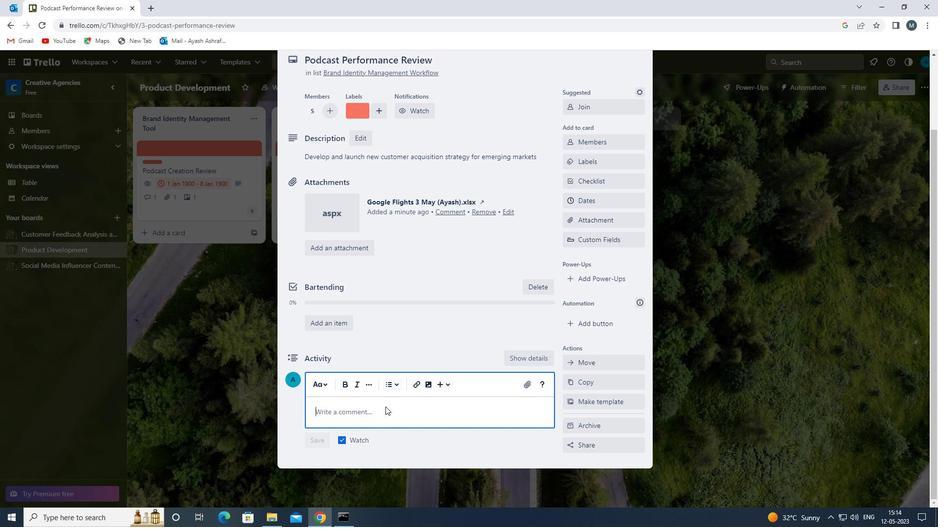 
Action: Mouse pressed left at (385, 411)
Screenshot: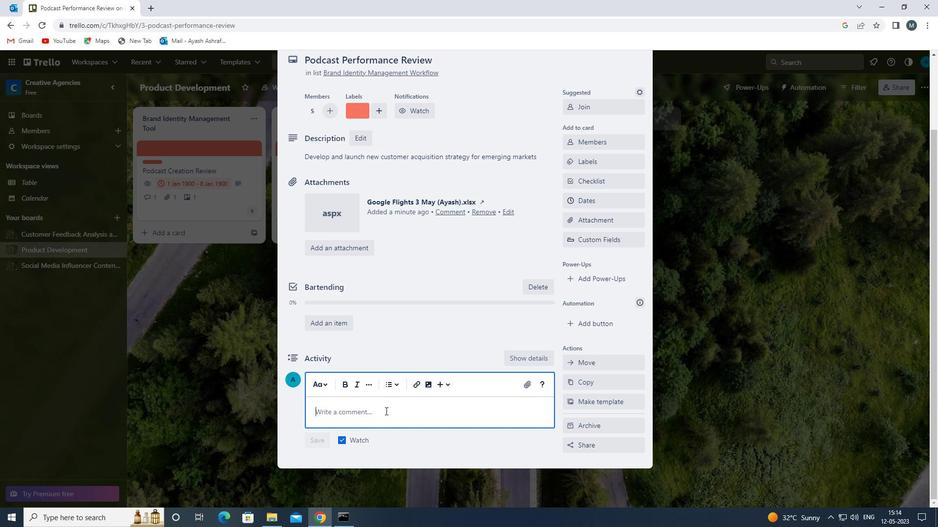 
Action: Mouse moved to (386, 411)
Screenshot: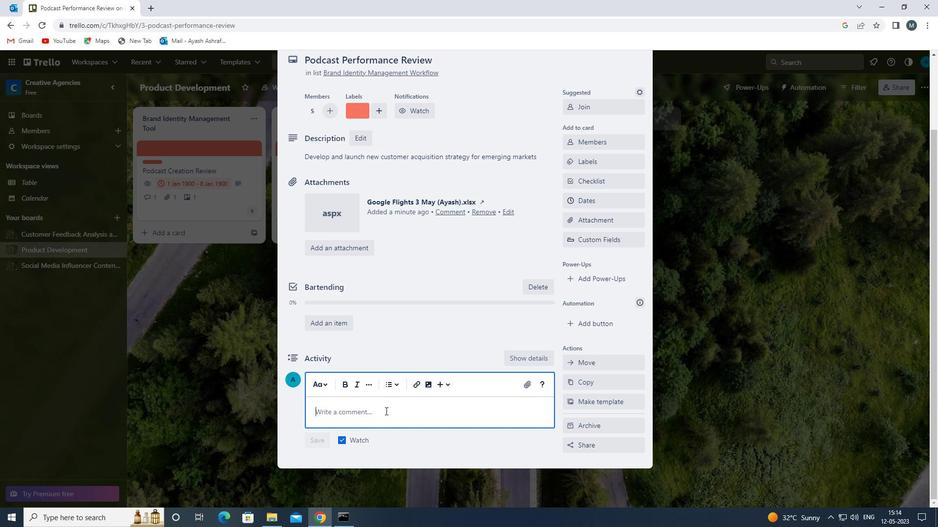 
Action: Key pressed <Key.shift>THIS<Key.space>TASK<Key.space>PREDE<Key.backspace><Key.backspace>SENTS<Key.space>AN<Key.space>OPPORTUNITY<Key.space>TO<Key.space>DEMONSTRATE<Key.space>OUR<Key.space>CREATIVITY<Key.space>AND<Key.space>INNOVATION<Key.space><Key.backspace>,<Key.space>THINKING<Key.space>OUTSIDE<Key.space>THE<Key.space>BOX<Key.space>TO<Key.space>FIND<Key.space>NEW<Key.space>SOLUTIONS.
Screenshot: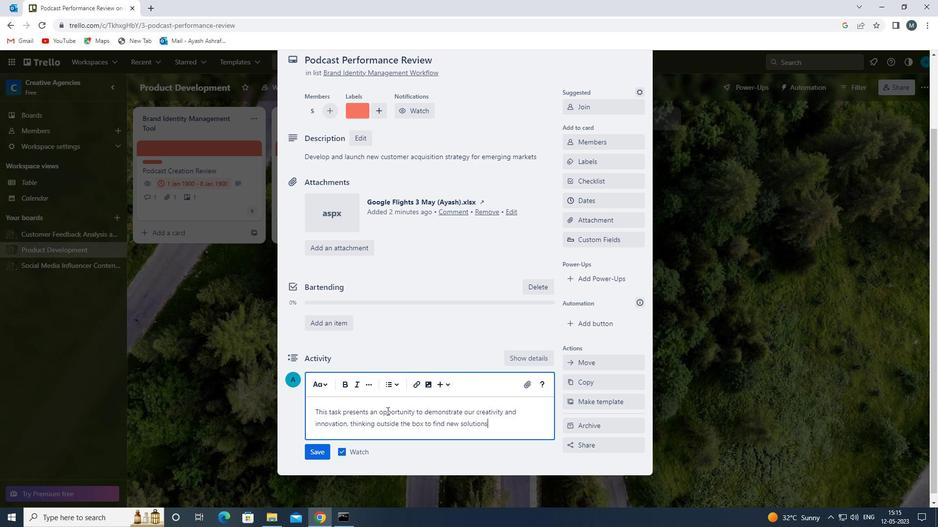 
Action: Mouse moved to (313, 450)
Screenshot: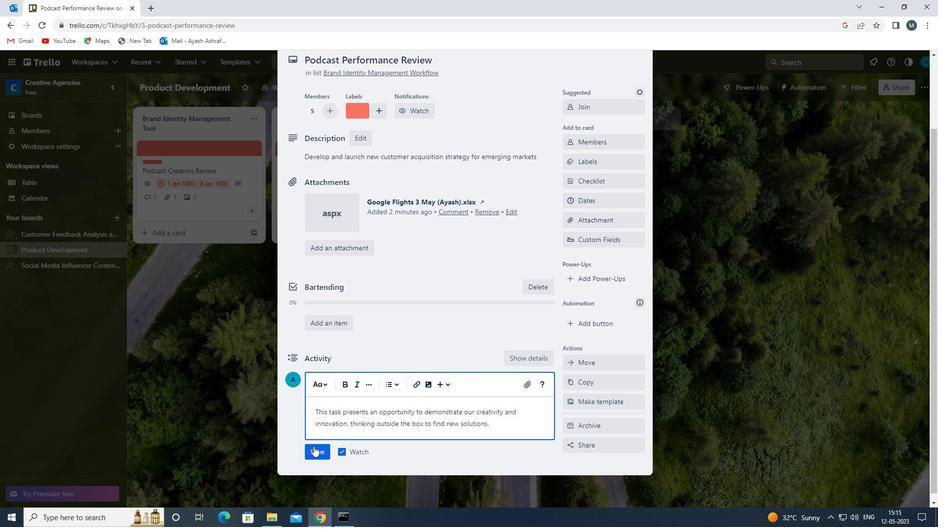 
Action: Mouse pressed left at (313, 450)
Screenshot: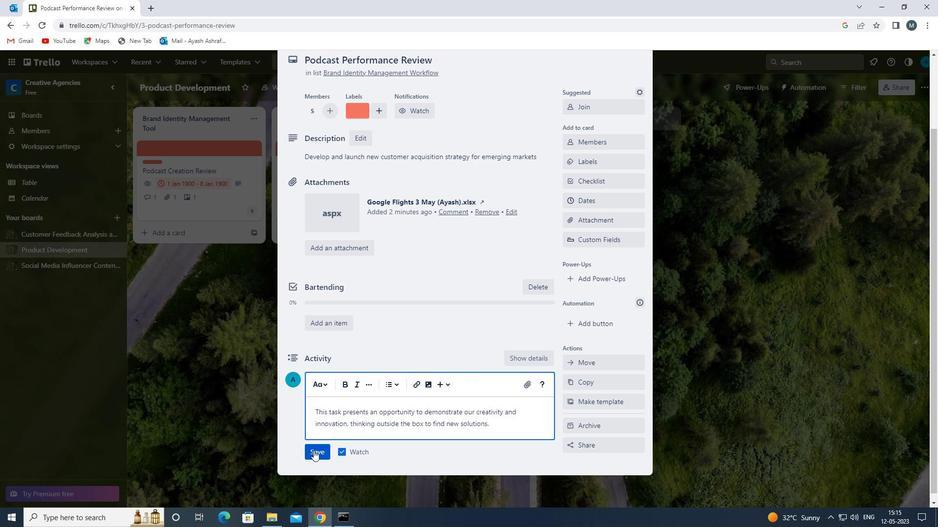 
Action: Mouse moved to (587, 203)
Screenshot: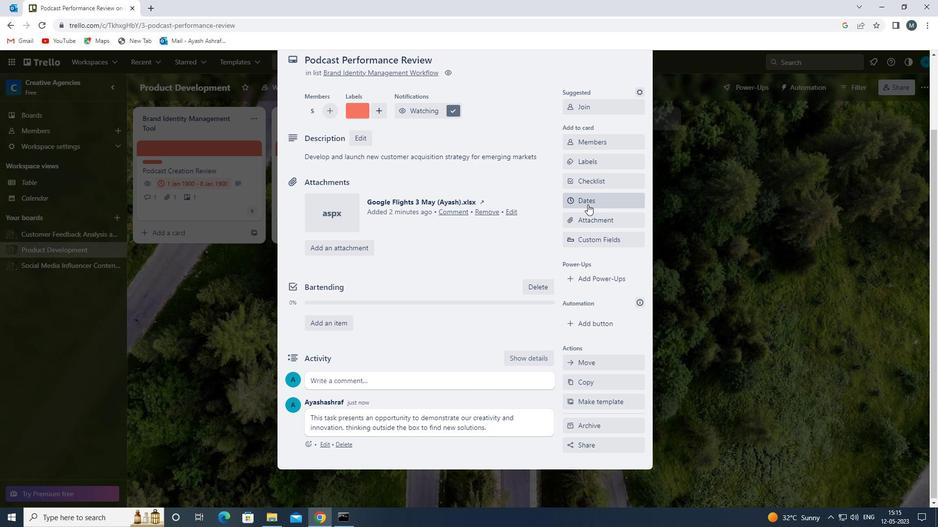 
Action: Mouse pressed left at (587, 203)
Screenshot: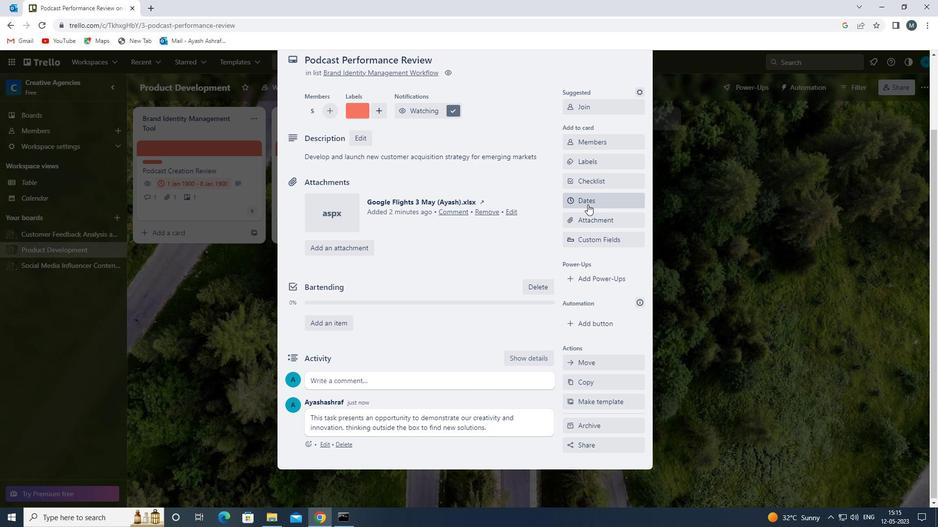 
Action: Mouse moved to (573, 262)
Screenshot: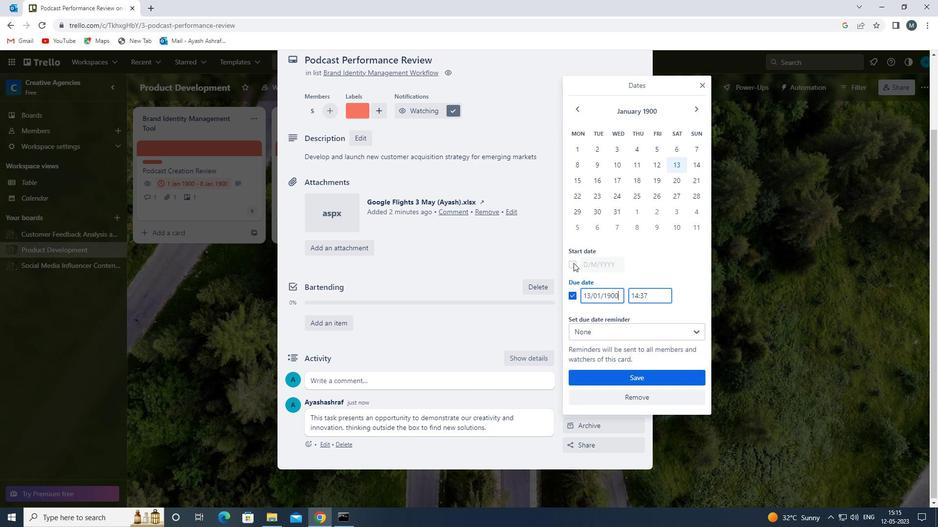 
Action: Mouse pressed left at (573, 262)
Screenshot: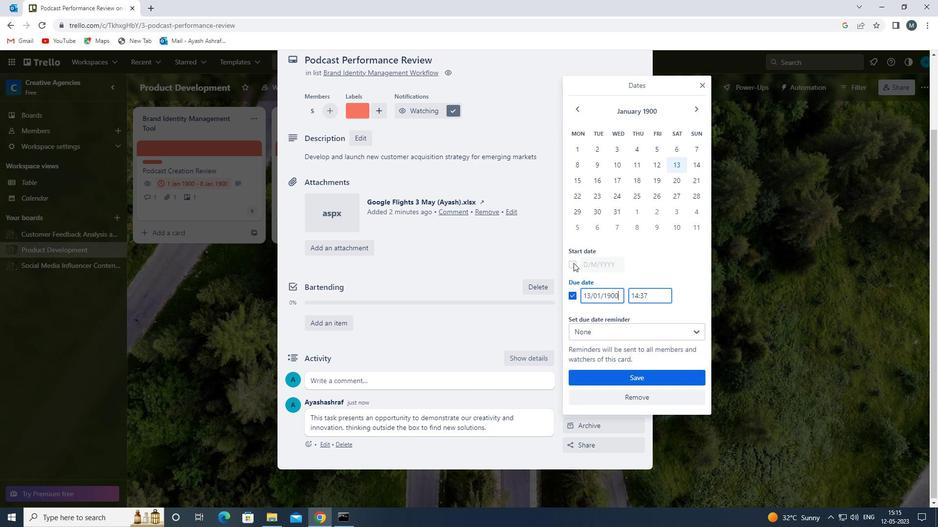 
Action: Mouse moved to (588, 265)
Screenshot: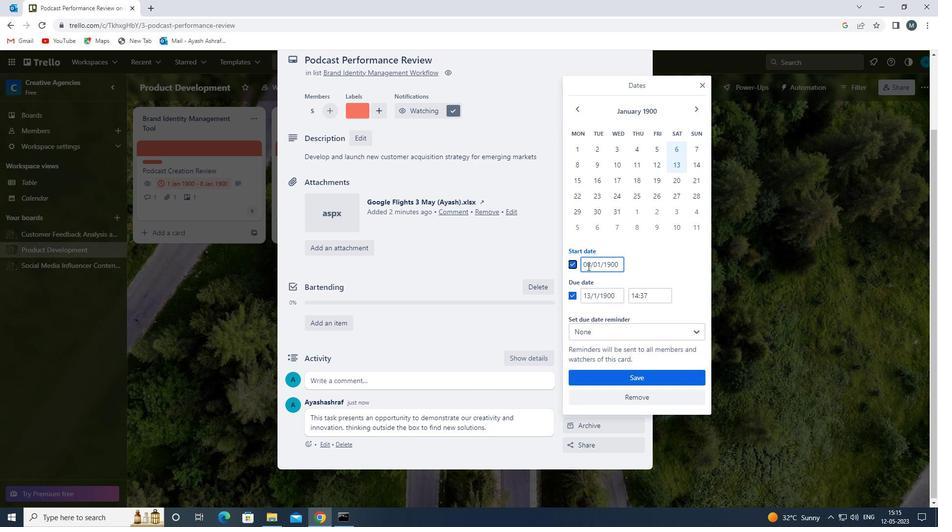 
Action: Mouse pressed left at (588, 265)
Screenshot: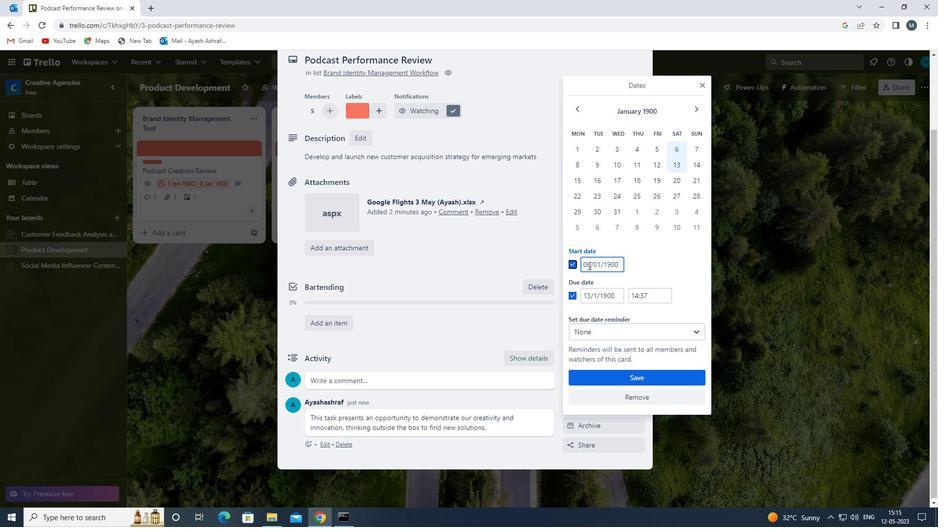
Action: Mouse moved to (587, 265)
Screenshot: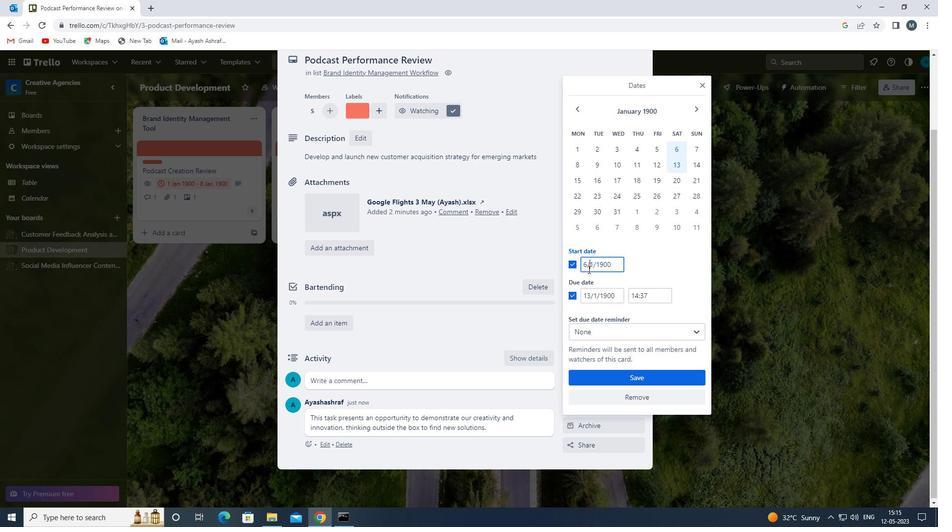 
Action: Mouse pressed left at (587, 265)
Screenshot: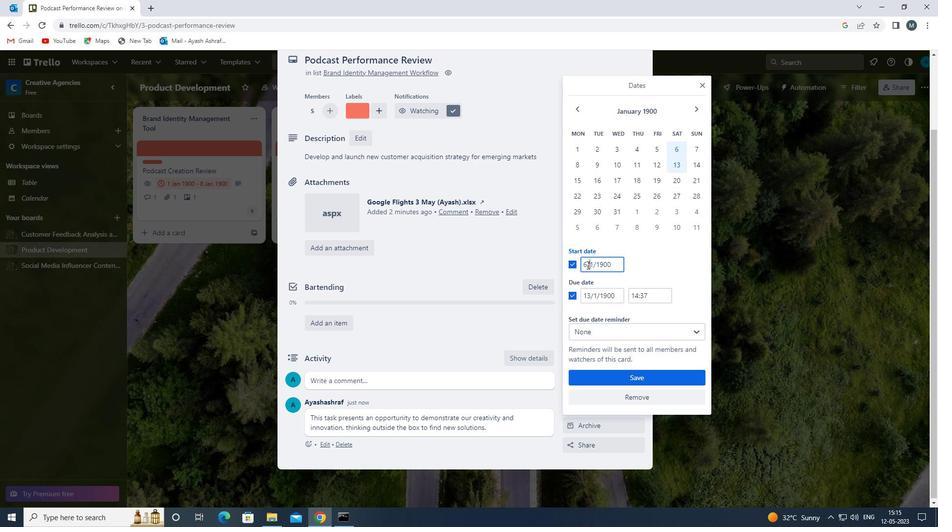 
Action: Mouse moved to (591, 267)
Screenshot: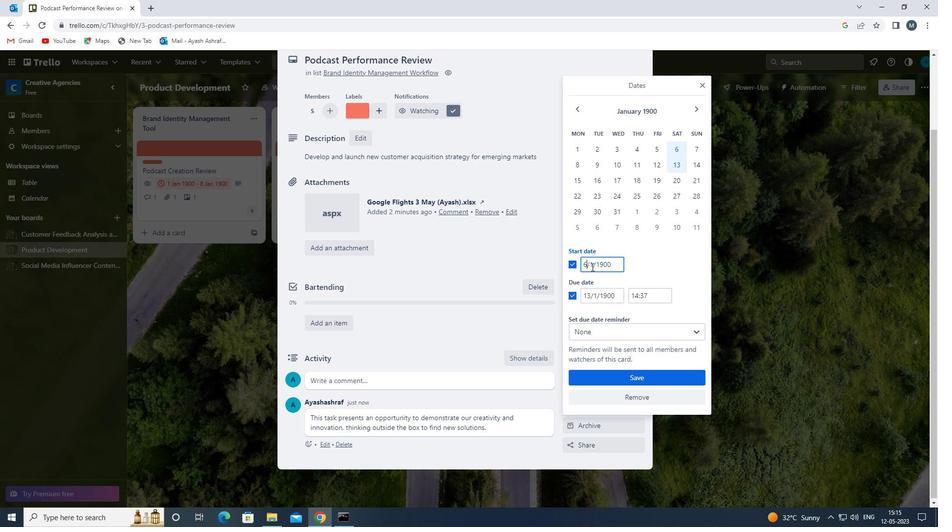 
Action: Key pressed <Key.backspace>07
Screenshot: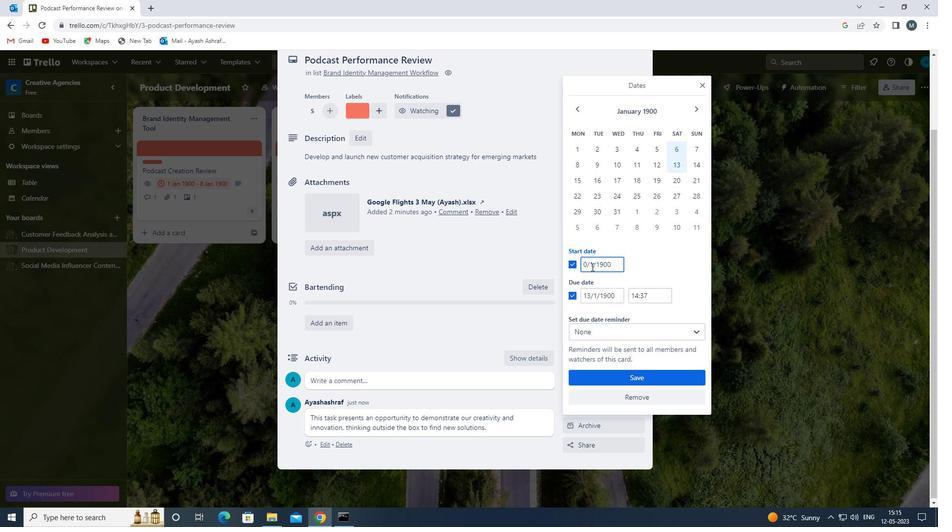 
Action: Mouse moved to (594, 264)
Screenshot: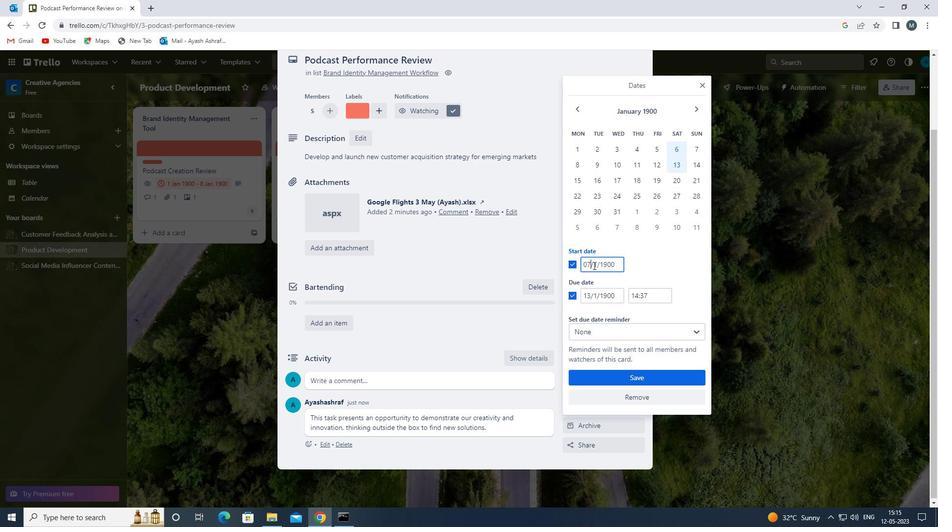 
Action: Mouse pressed left at (594, 264)
Screenshot: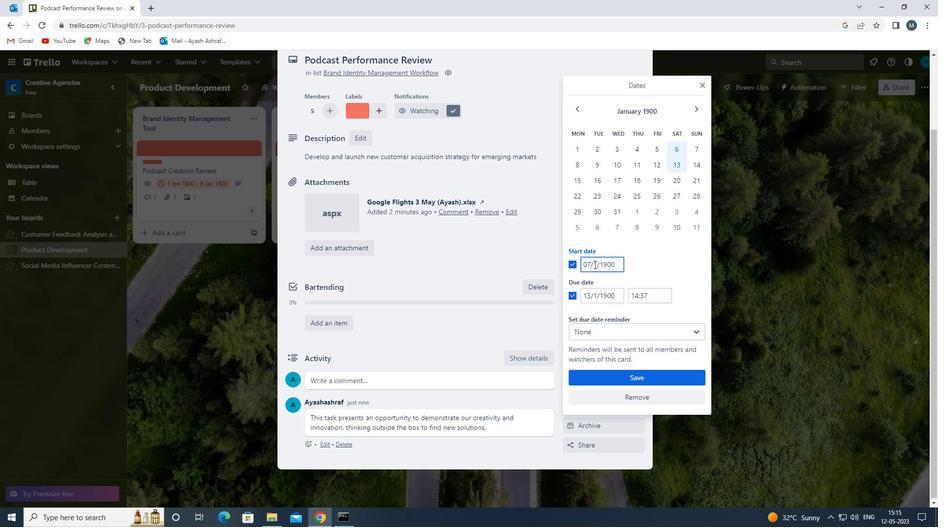 
Action: Mouse moved to (596, 267)
Screenshot: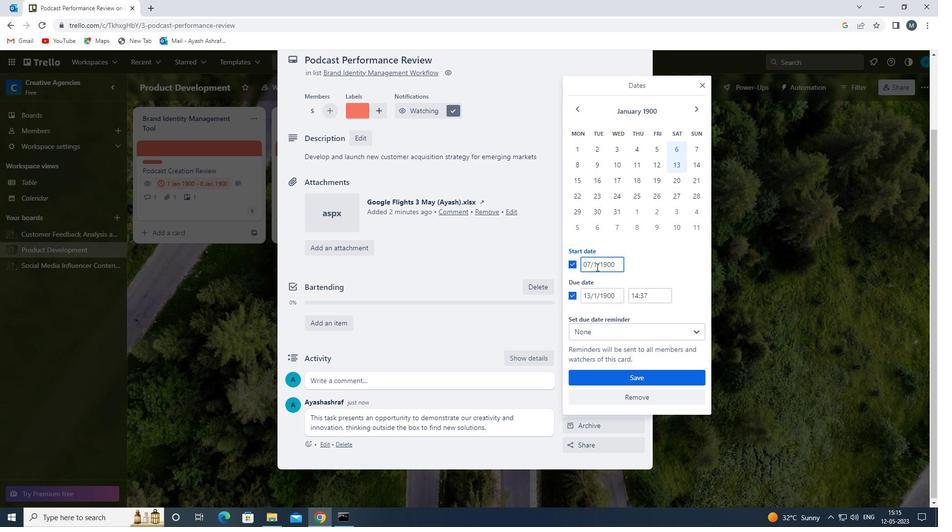 
Action: Key pressed 0
Screenshot: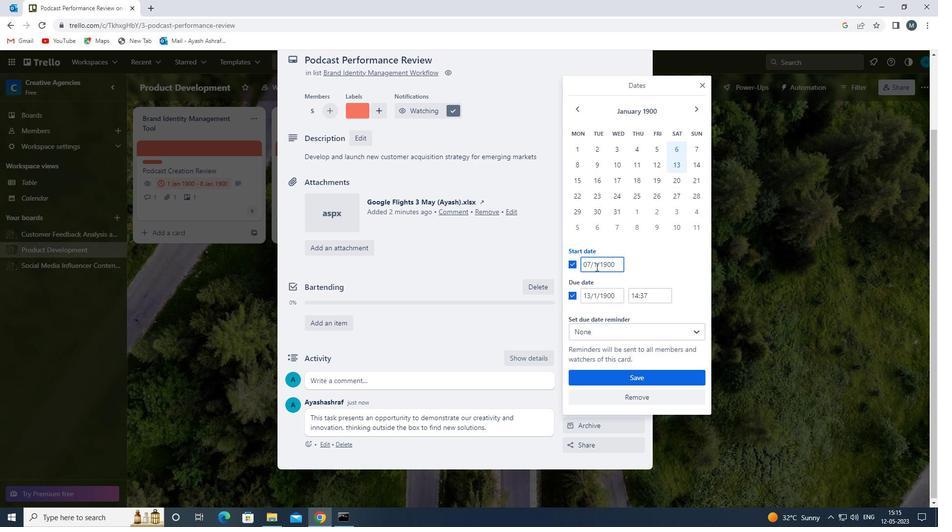 
Action: Mouse moved to (589, 296)
Screenshot: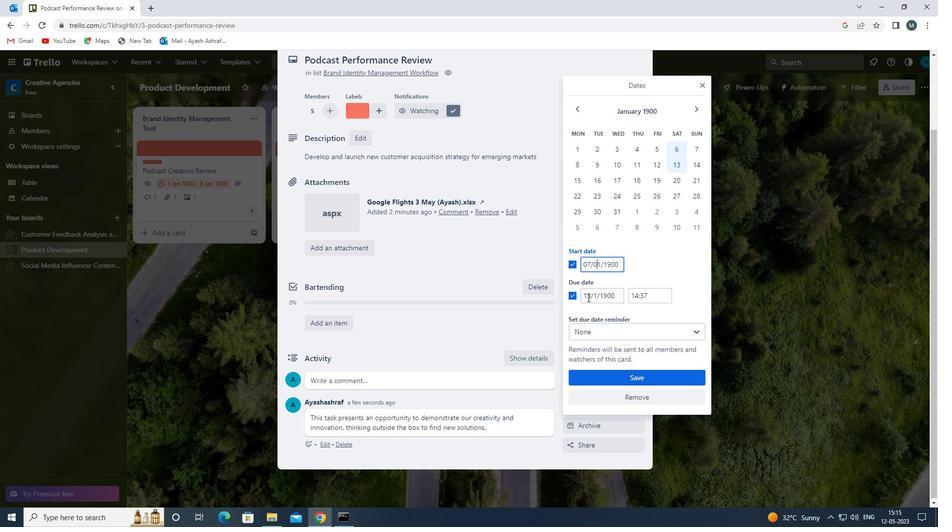 
Action: Mouse pressed left at (589, 296)
Screenshot: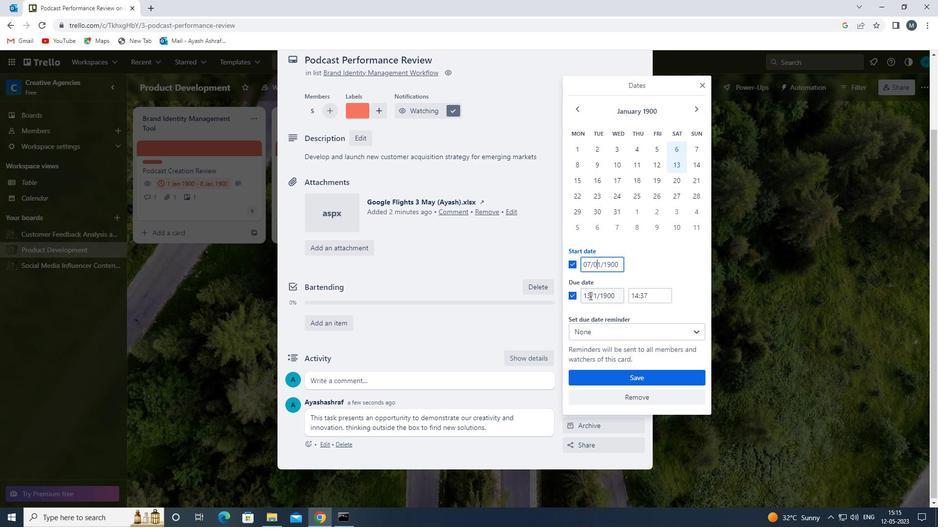 
Action: Mouse moved to (609, 296)
Screenshot: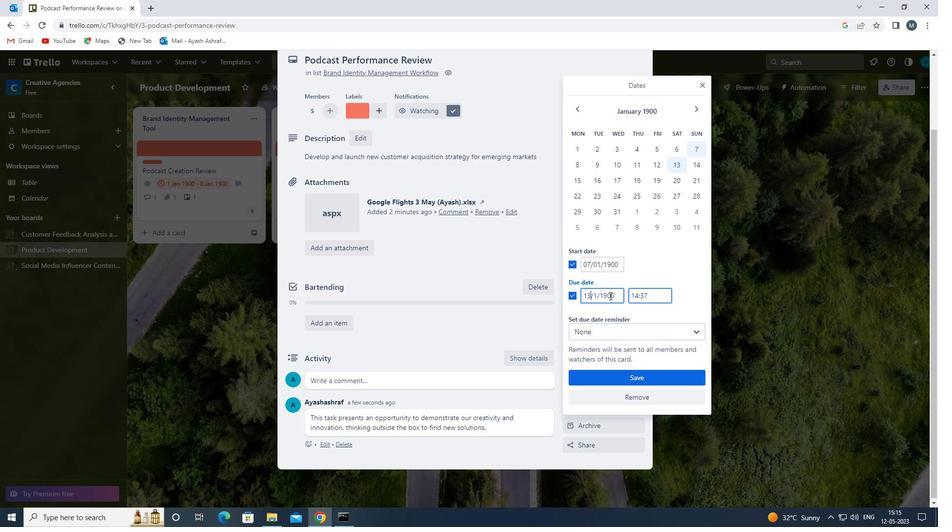 
Action: Key pressed <Key.backspace>
Screenshot: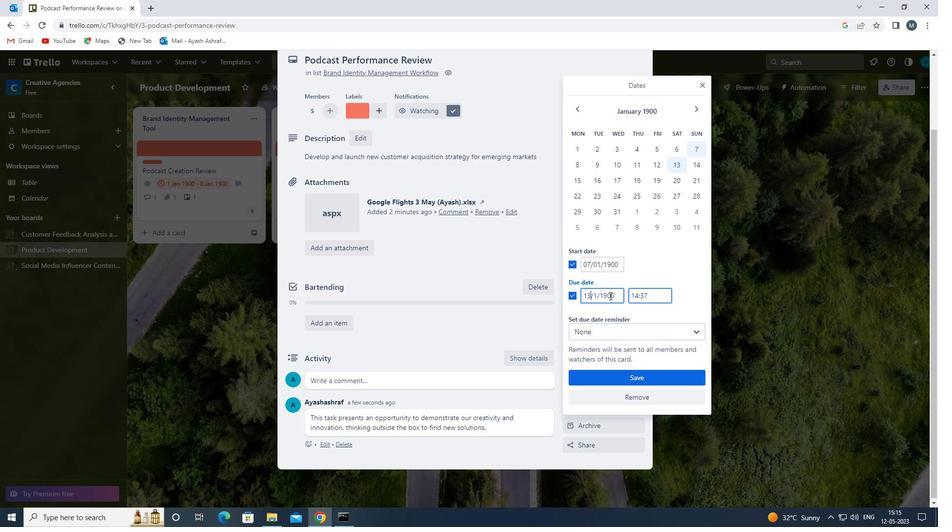 
Action: Mouse moved to (608, 296)
Screenshot: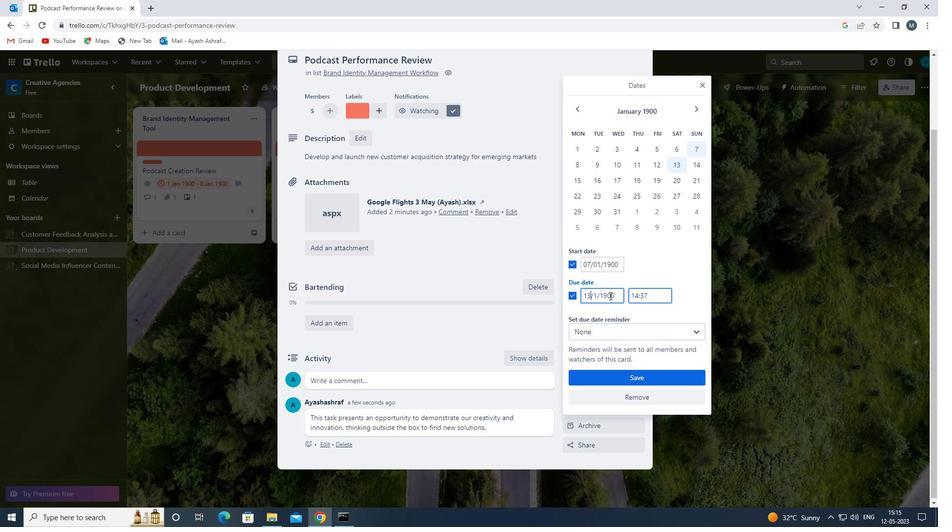 
Action: Key pressed 4
Screenshot: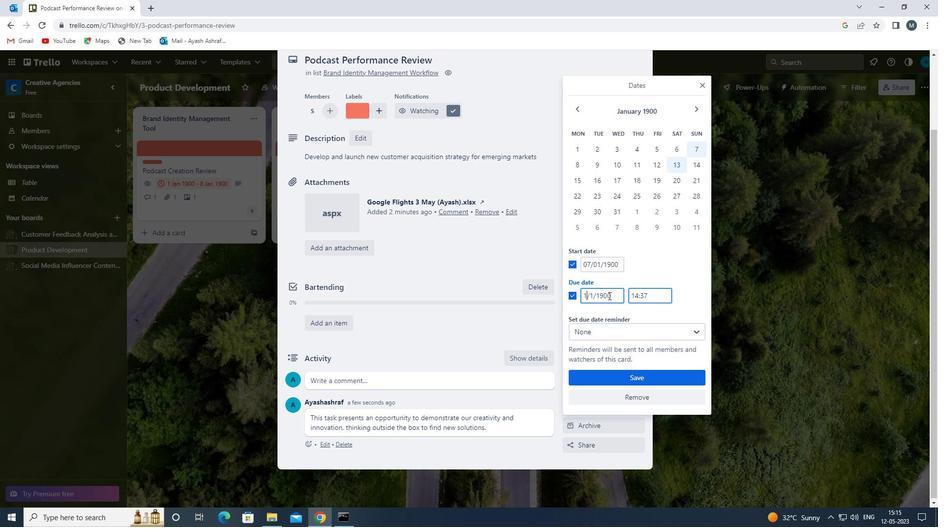 
Action: Mouse moved to (593, 298)
Screenshot: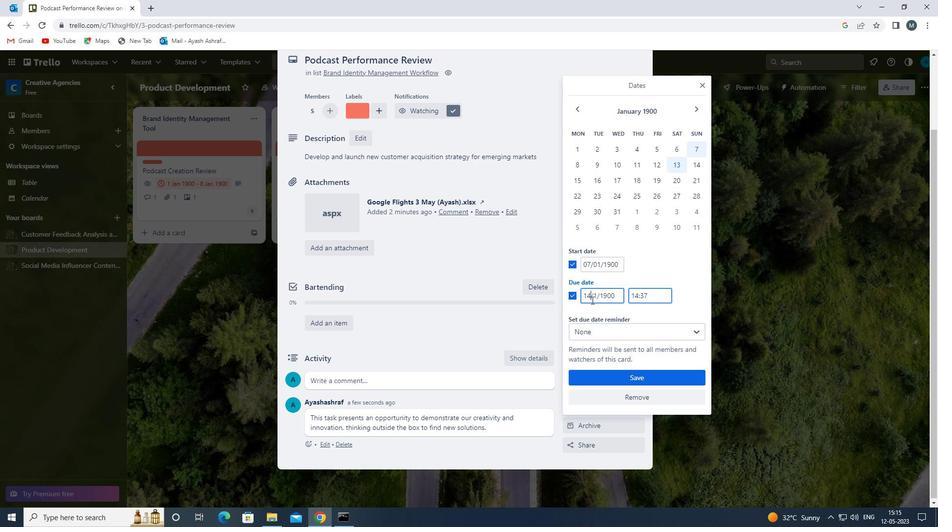 
Action: Mouse pressed left at (593, 298)
Screenshot: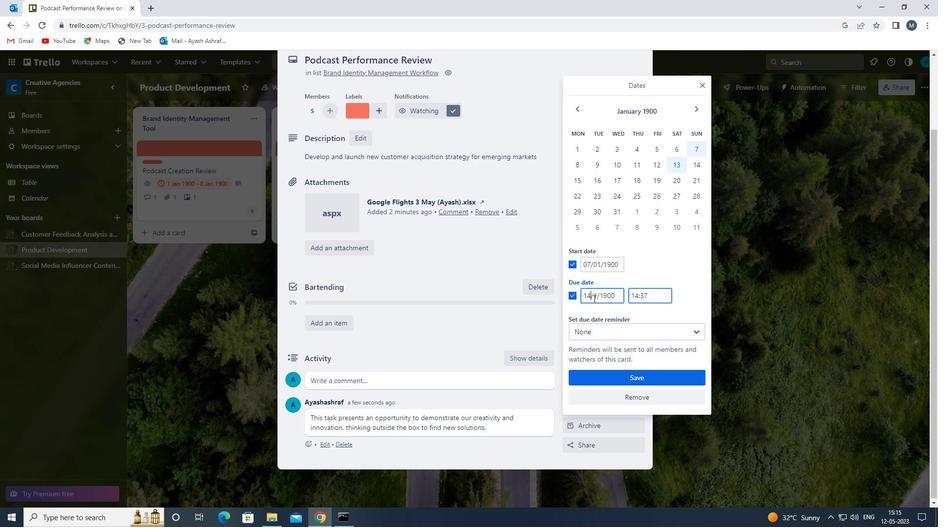 
Action: Mouse moved to (597, 296)
Screenshot: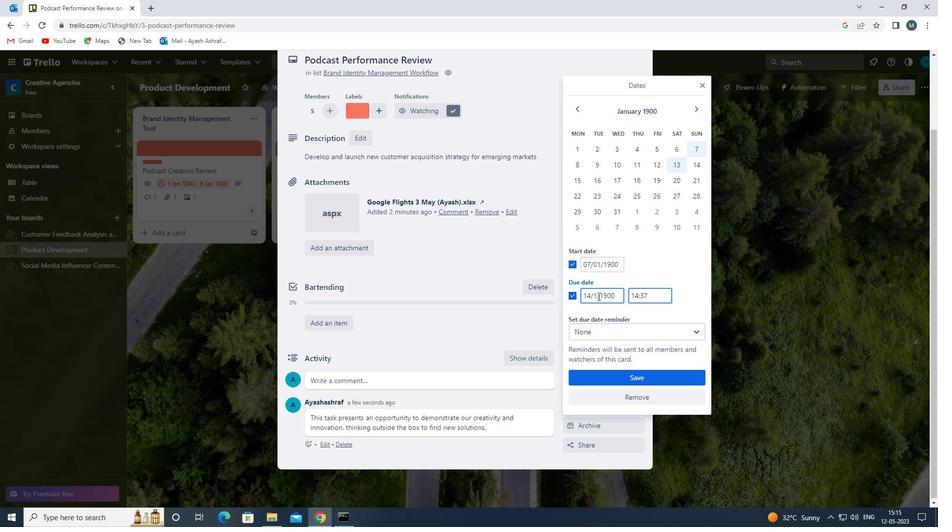 
Action: Key pressed 0
Screenshot: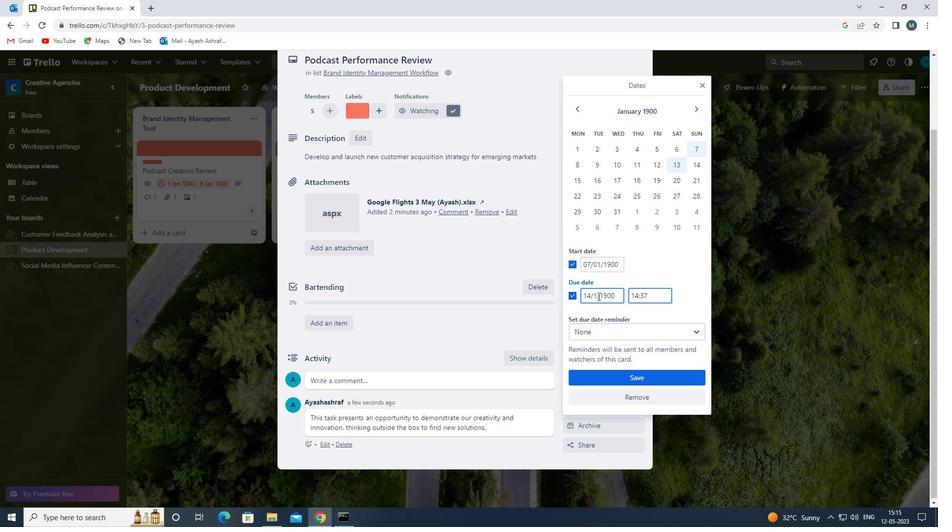 
Action: Mouse moved to (612, 375)
Screenshot: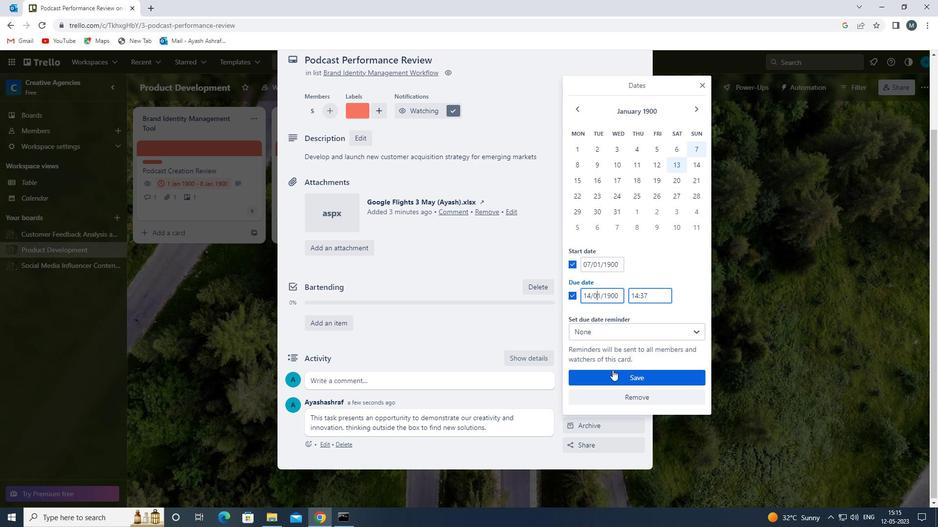 
Action: Mouse pressed left at (612, 375)
Screenshot: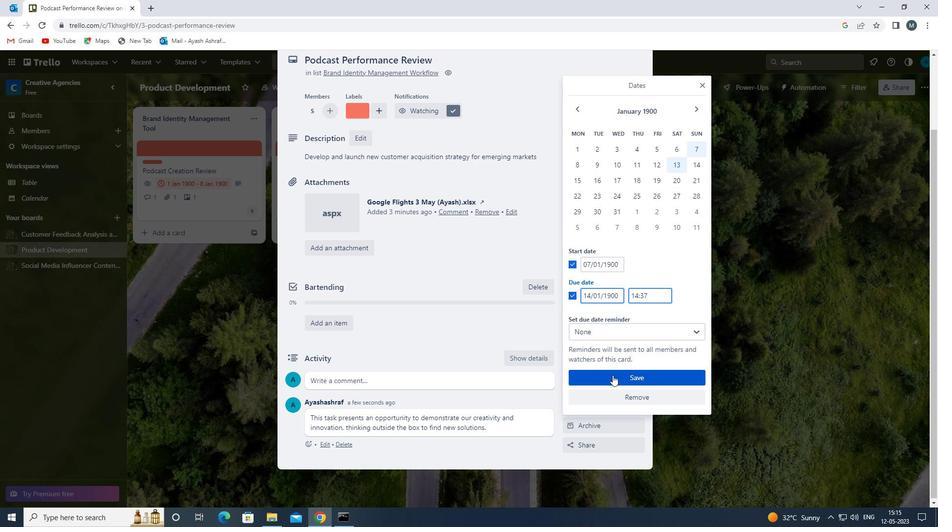 
Action: Mouse moved to (508, 349)
Screenshot: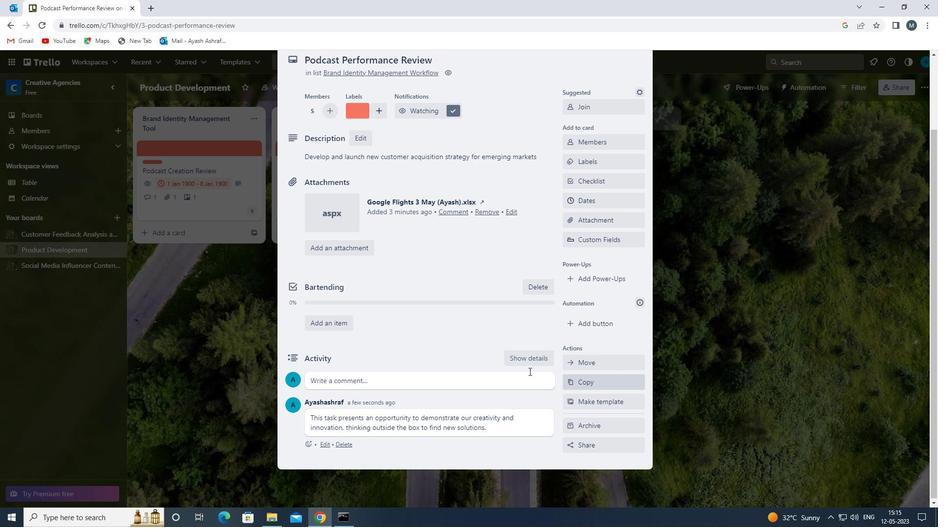 
Action: Mouse scrolled (508, 350) with delta (0, 0)
Screenshot: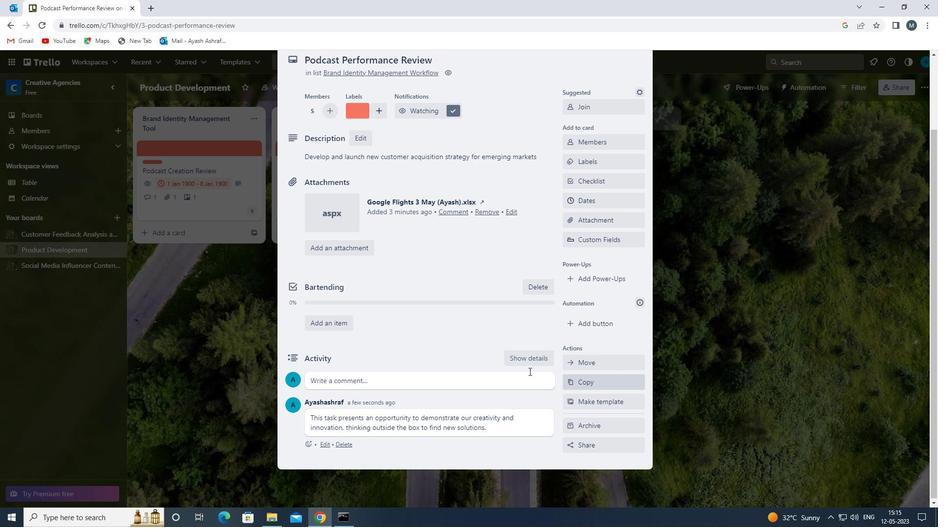 
Action: Mouse moved to (507, 349)
Screenshot: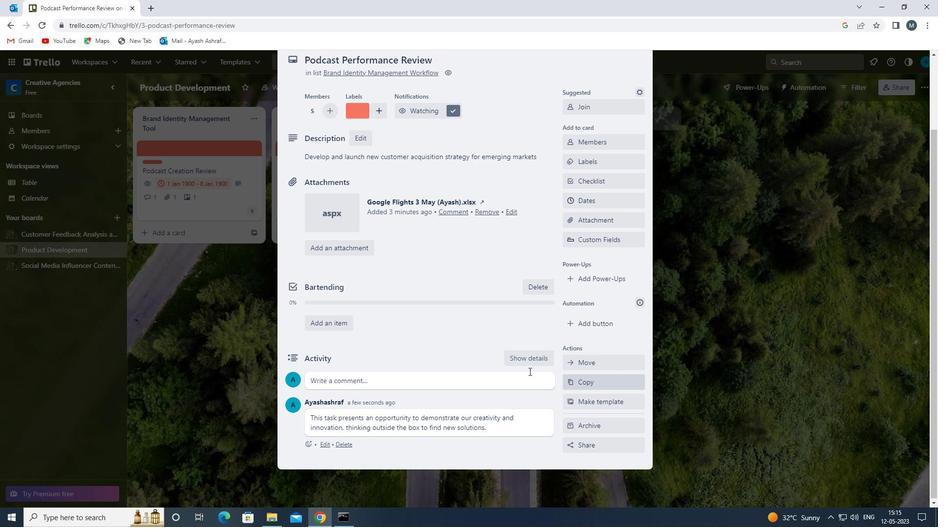 
Action: Mouse scrolled (507, 350) with delta (0, 0)
Screenshot: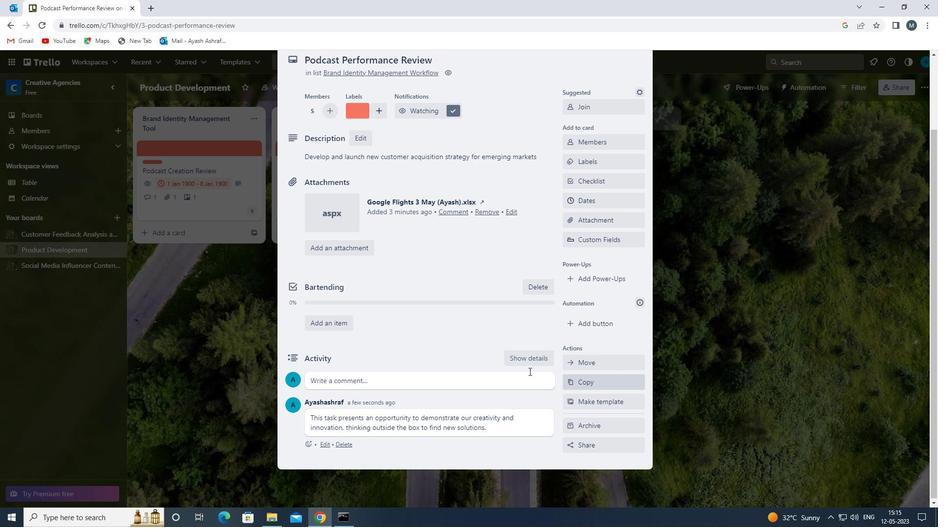 
Action: Mouse scrolled (507, 350) with delta (0, 0)
Screenshot: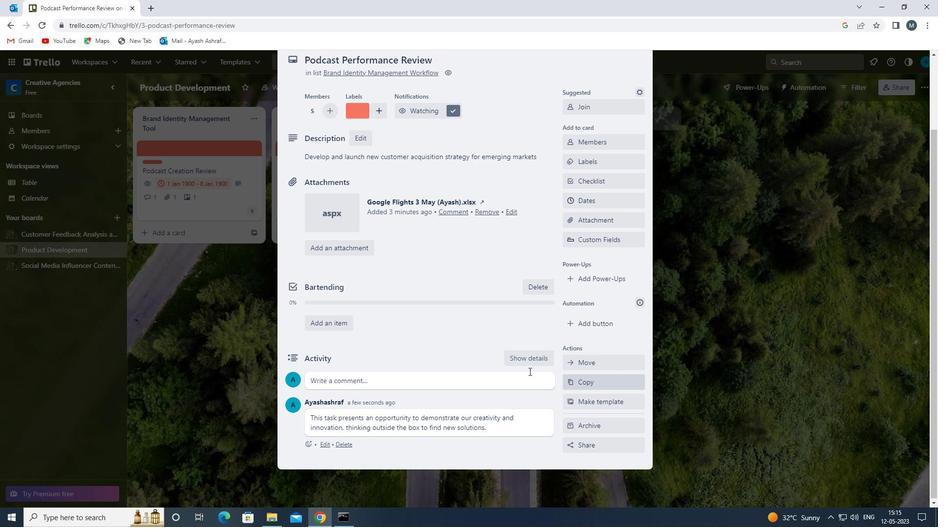 
Action: Mouse scrolled (507, 350) with delta (0, 0)
Screenshot: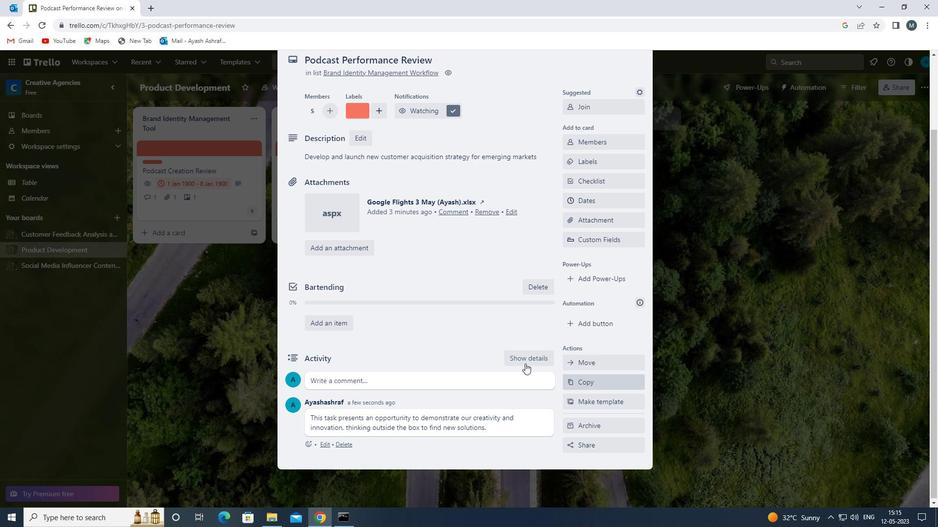 
Action: Mouse moved to (506, 349)
Screenshot: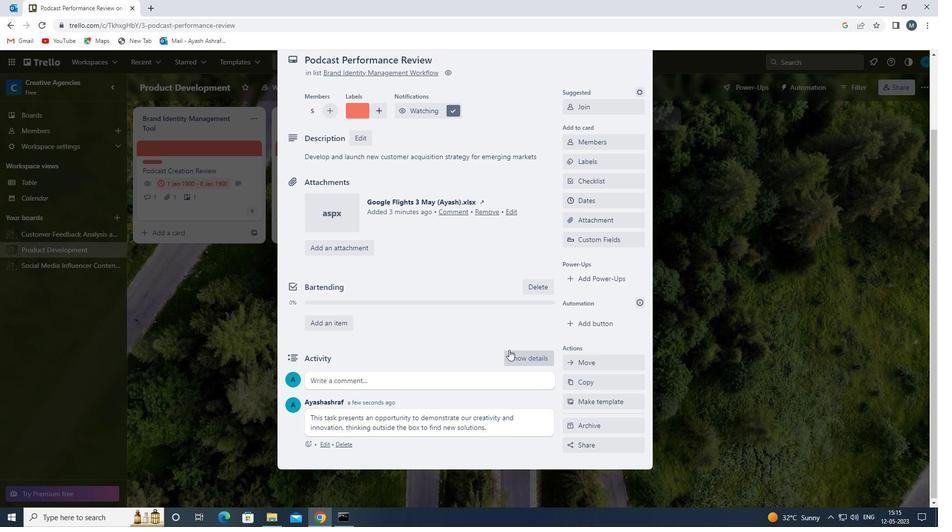 
Action: Mouse scrolled (506, 350) with delta (0, 0)
Screenshot: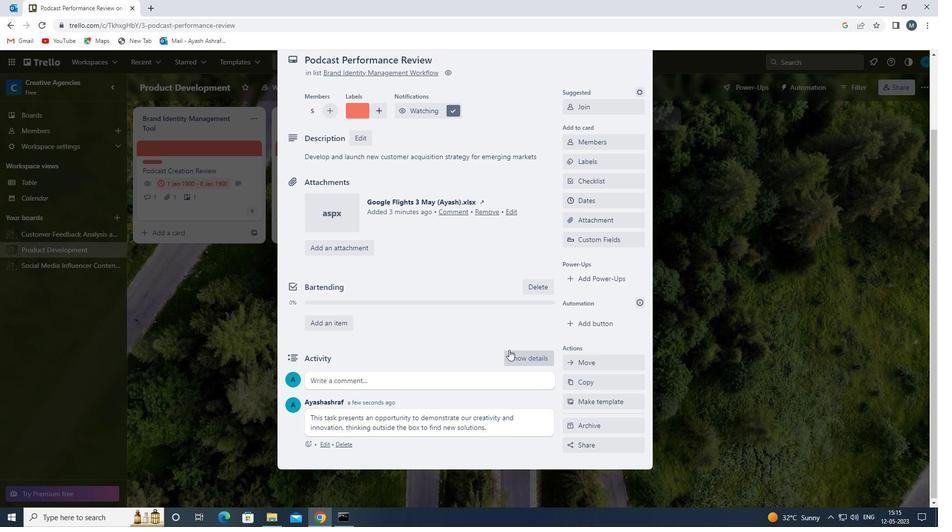 
Action: Mouse moved to (491, 353)
Screenshot: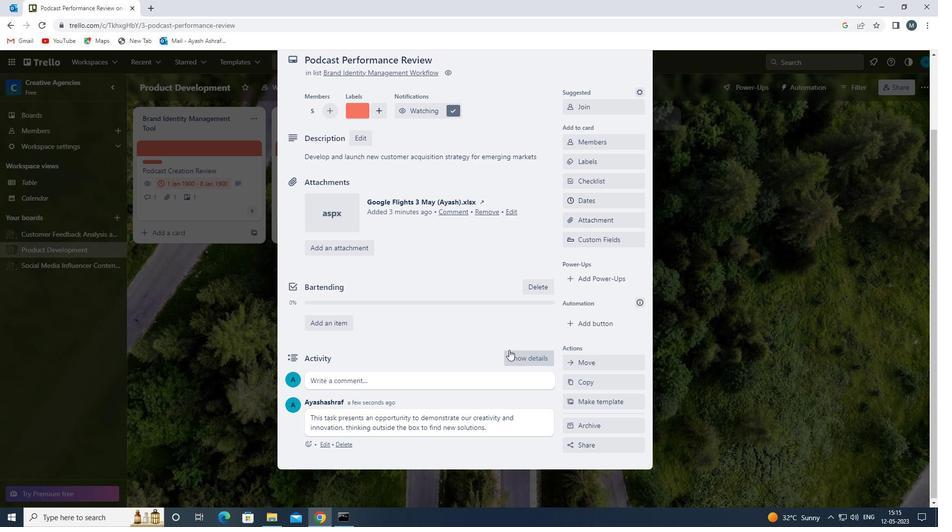 
Action: Mouse scrolled (491, 354) with delta (0, 0)
Screenshot: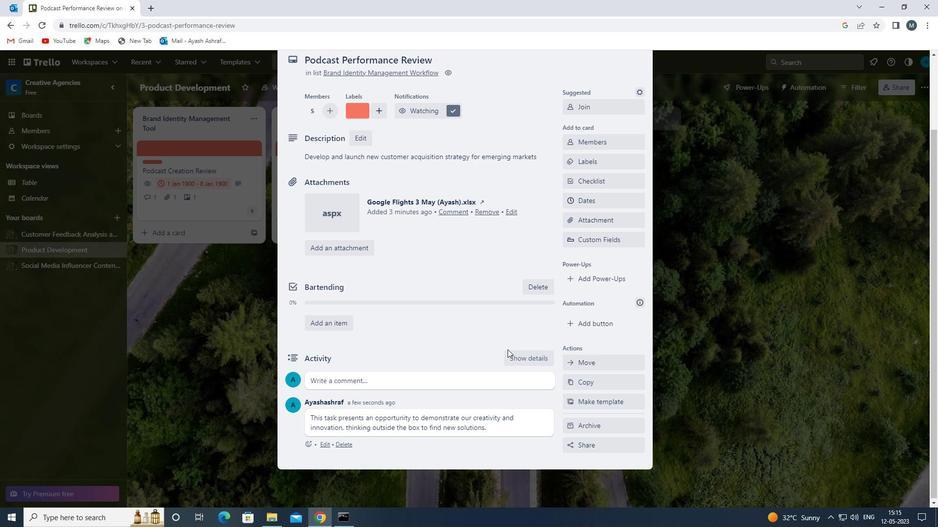 
Action: Mouse moved to (489, 350)
Screenshot: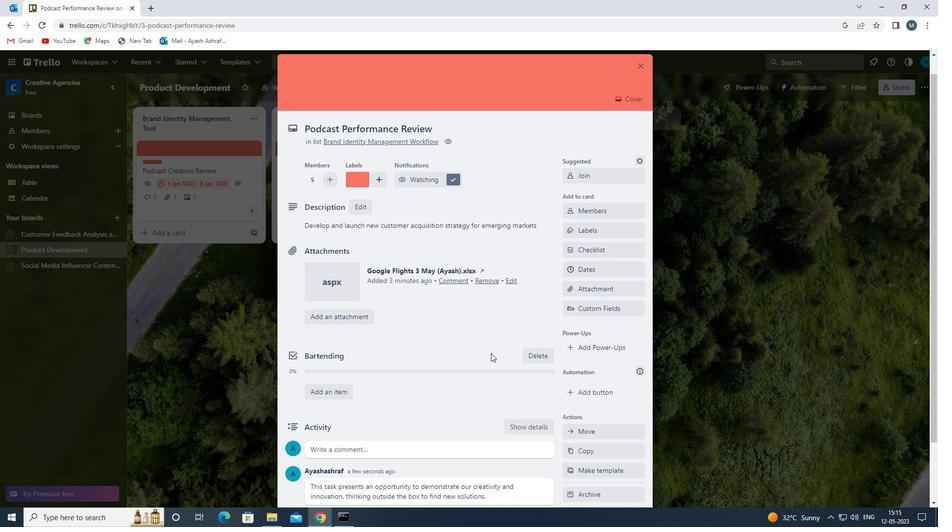 
